 Task: In the  document Identity.txt, select heading and apply ' Italics'  Using "replace feature", replace:  'and to or'. Insert smartchip (Place) on bottom of the page New York Insert the mentioned footnote for 11th word with font style Arial and font size 8: The data was collected in 2022
Action: Mouse moved to (325, 184)
Screenshot: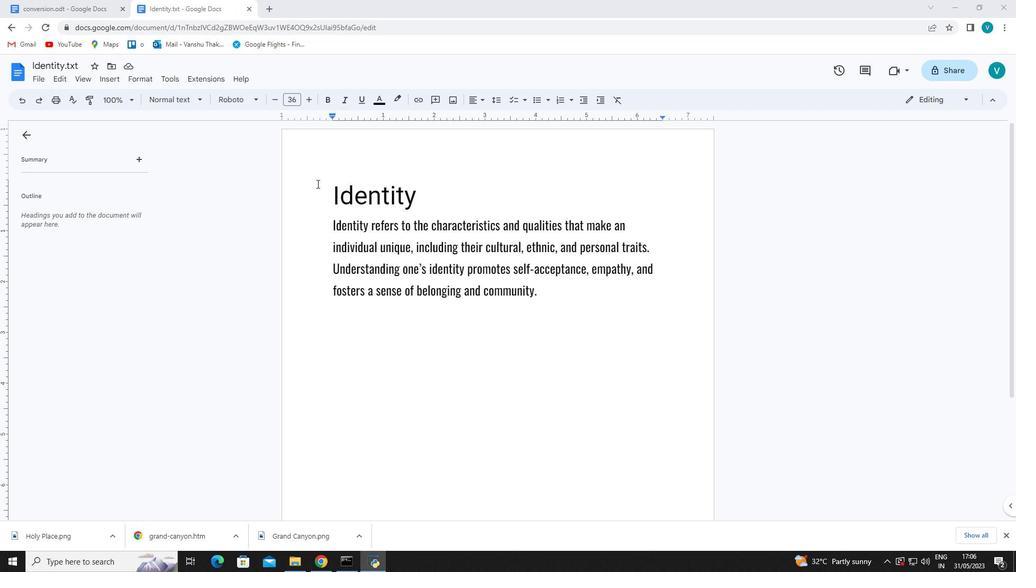 
Action: Mouse pressed left at (325, 184)
Screenshot: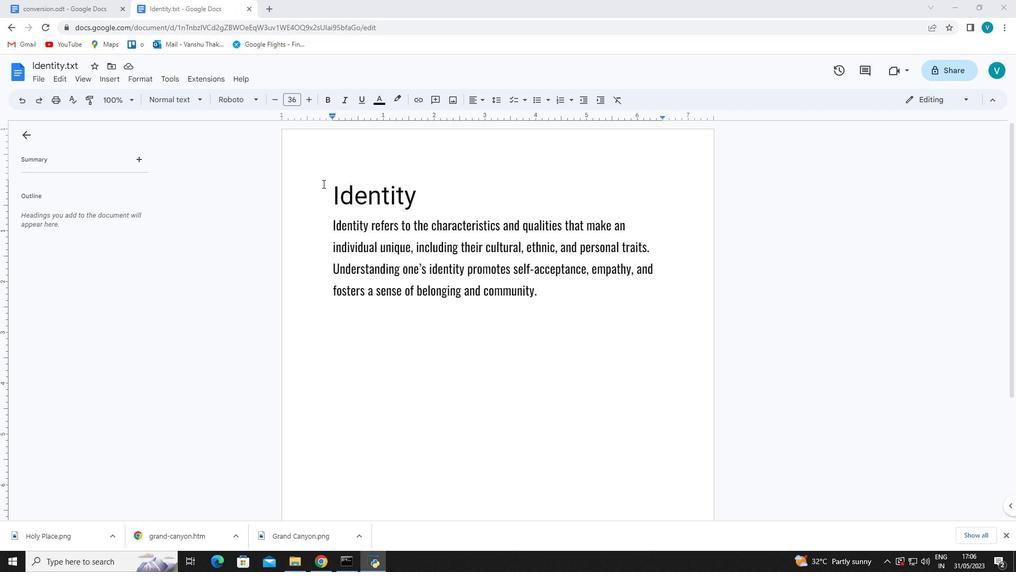 
Action: Mouse moved to (344, 102)
Screenshot: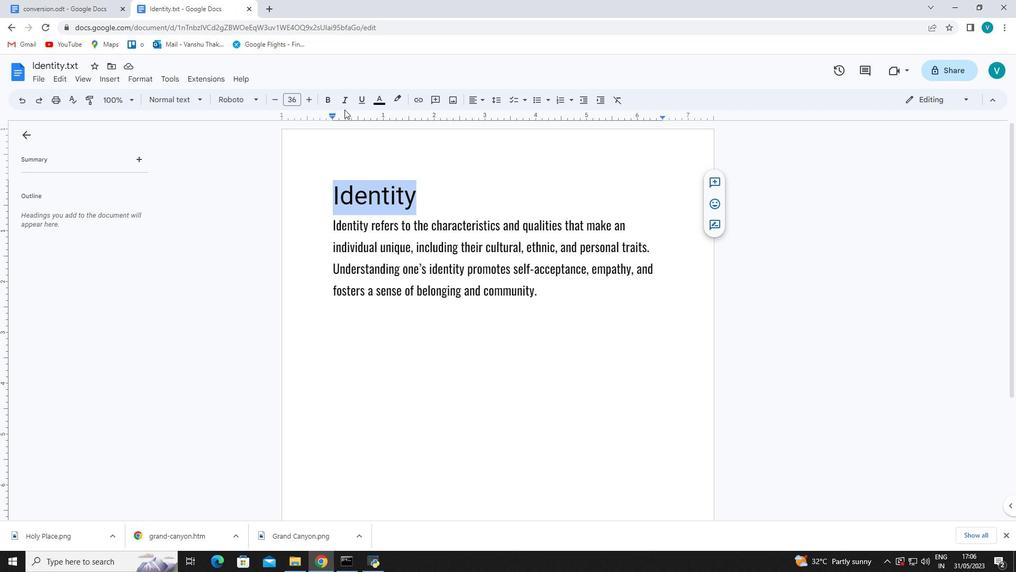 
Action: Mouse pressed left at (344, 102)
Screenshot: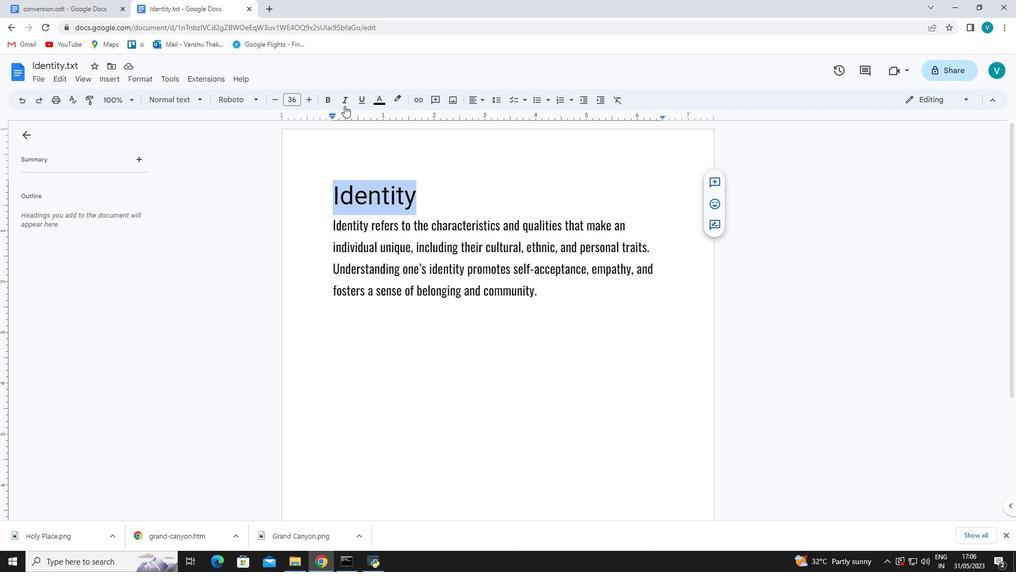 
Action: Mouse moved to (502, 226)
Screenshot: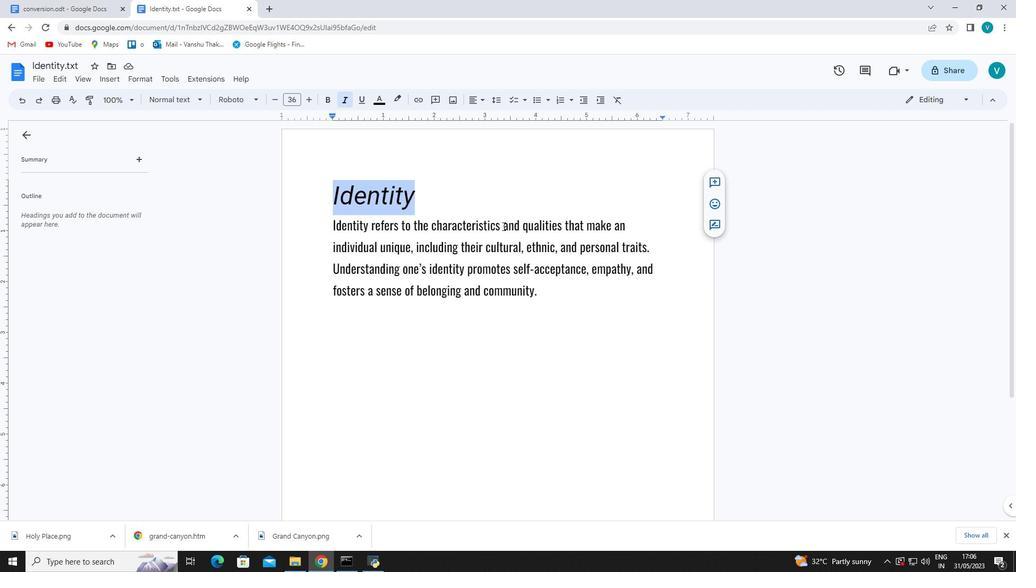 
Action: Mouse pressed left at (502, 226)
Screenshot: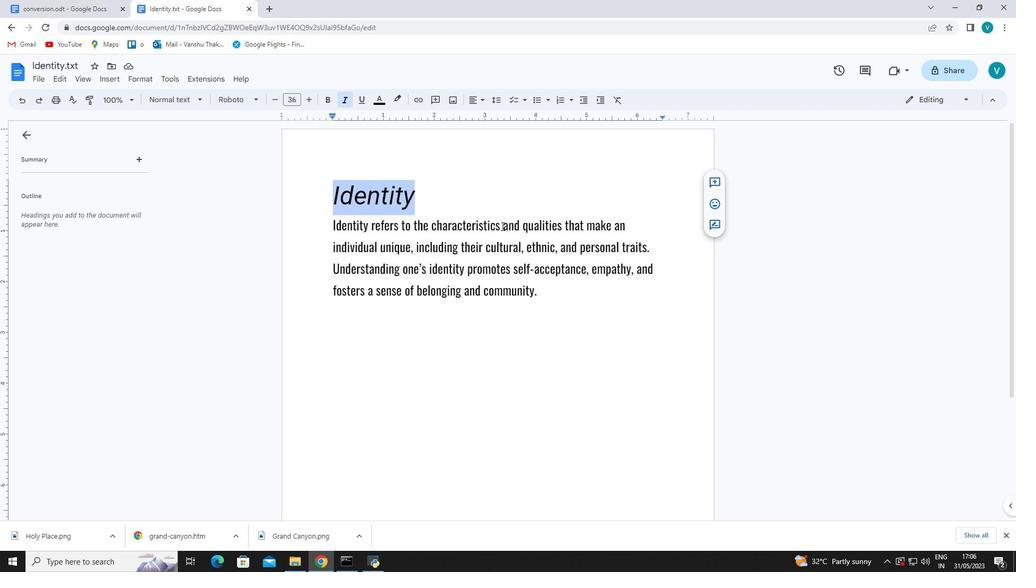 
Action: Mouse moved to (518, 223)
Screenshot: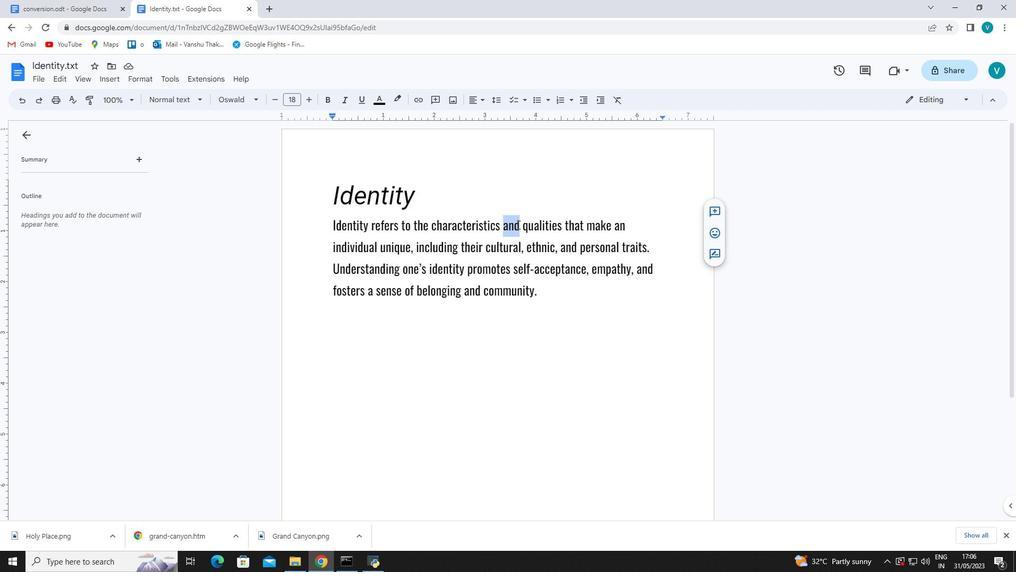
Action: Key pressed ctrl+H
Screenshot: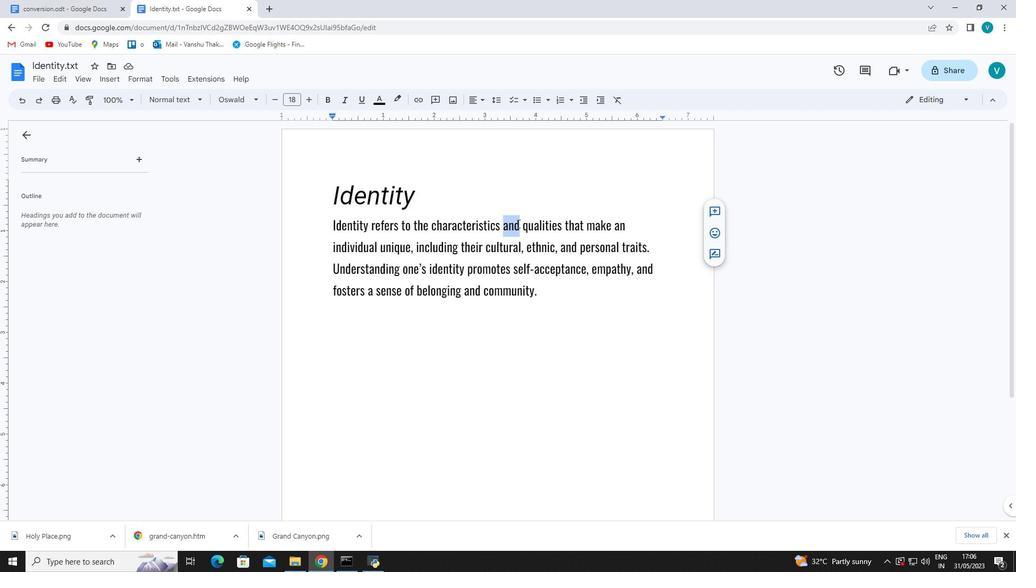 
Action: Mouse moved to (504, 262)
Screenshot: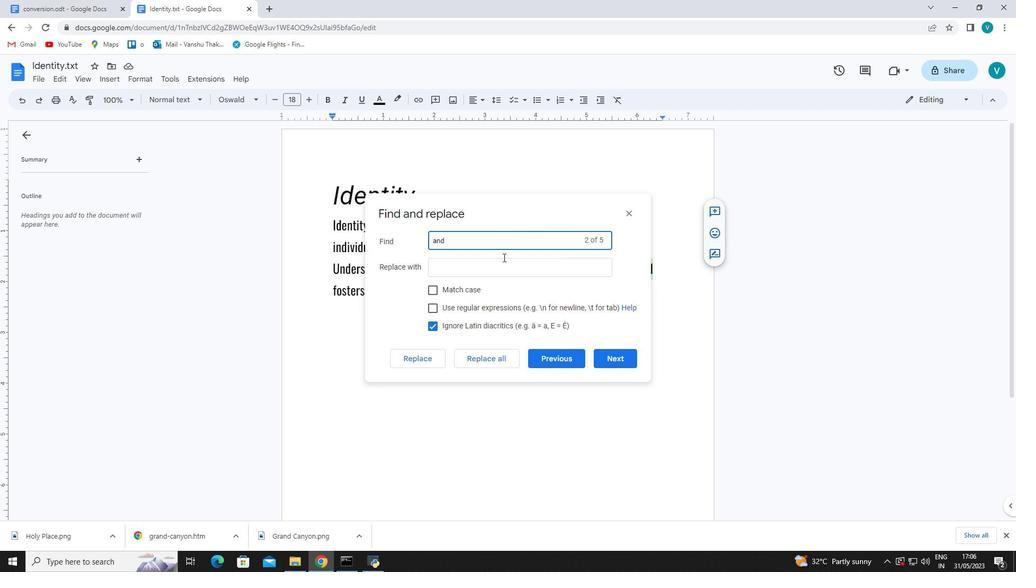 
Action: Mouse pressed left at (504, 262)
Screenshot: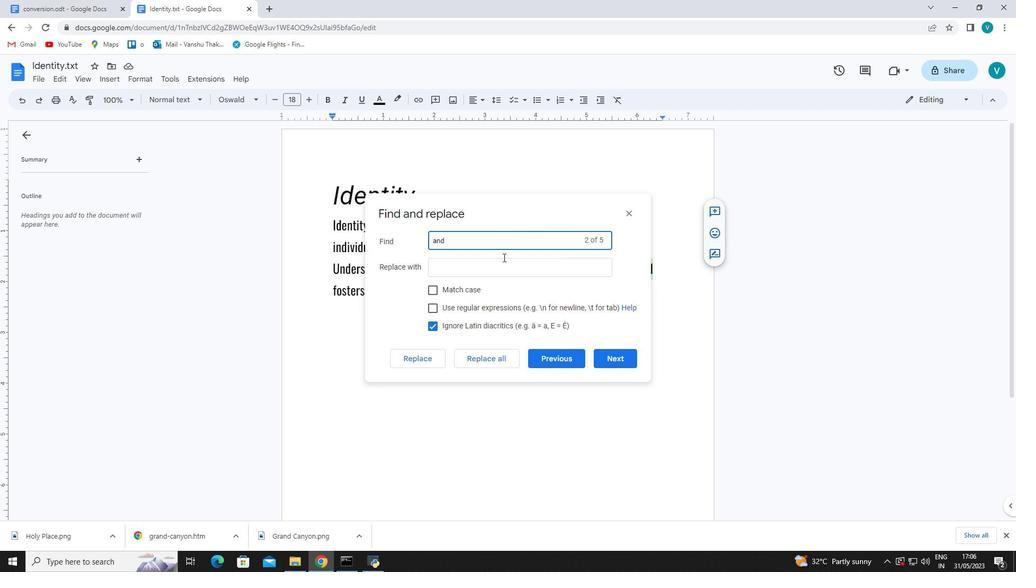 
Action: Key pressed or
Screenshot: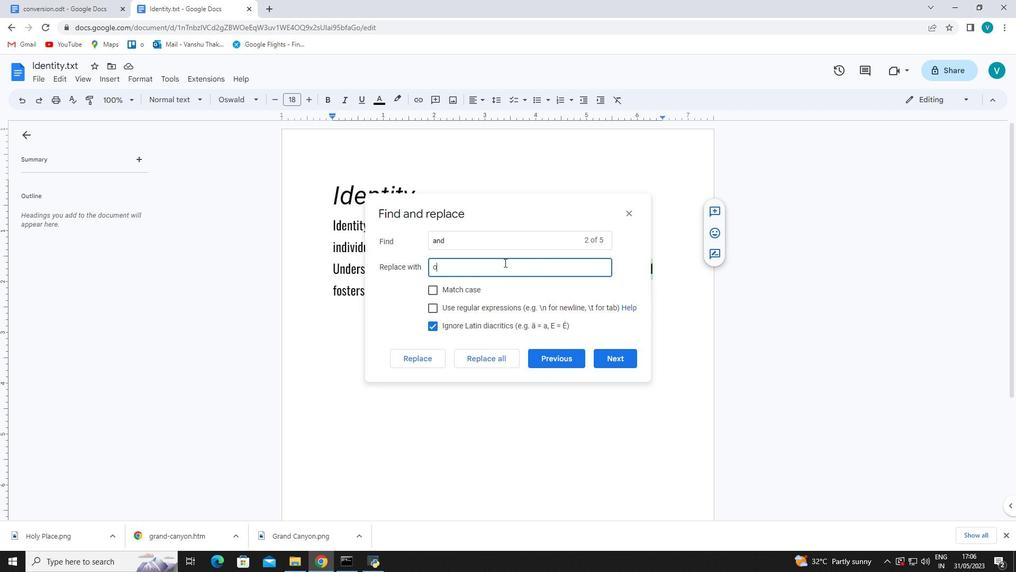 
Action: Mouse moved to (426, 354)
Screenshot: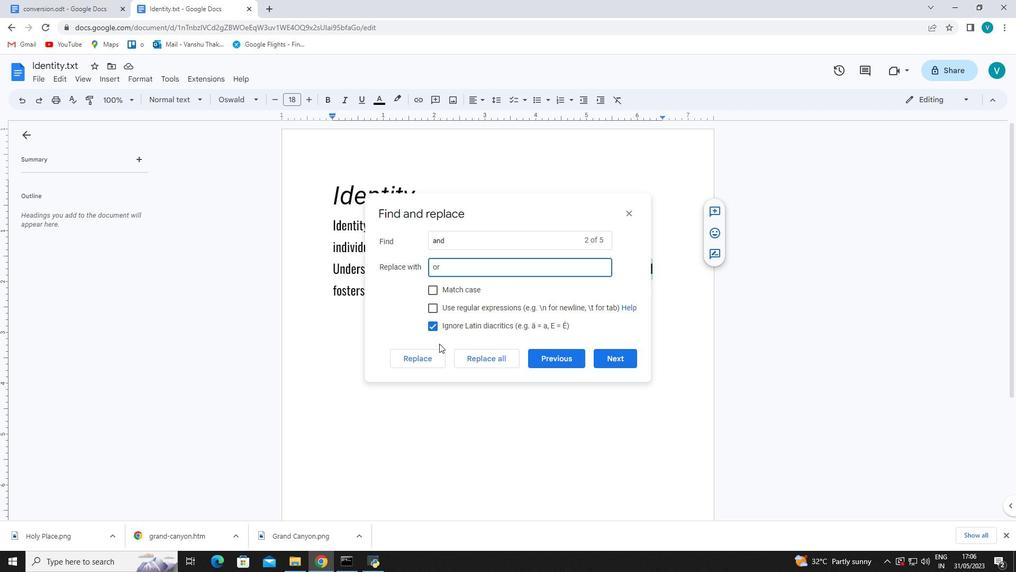 
Action: Mouse pressed left at (426, 354)
Screenshot: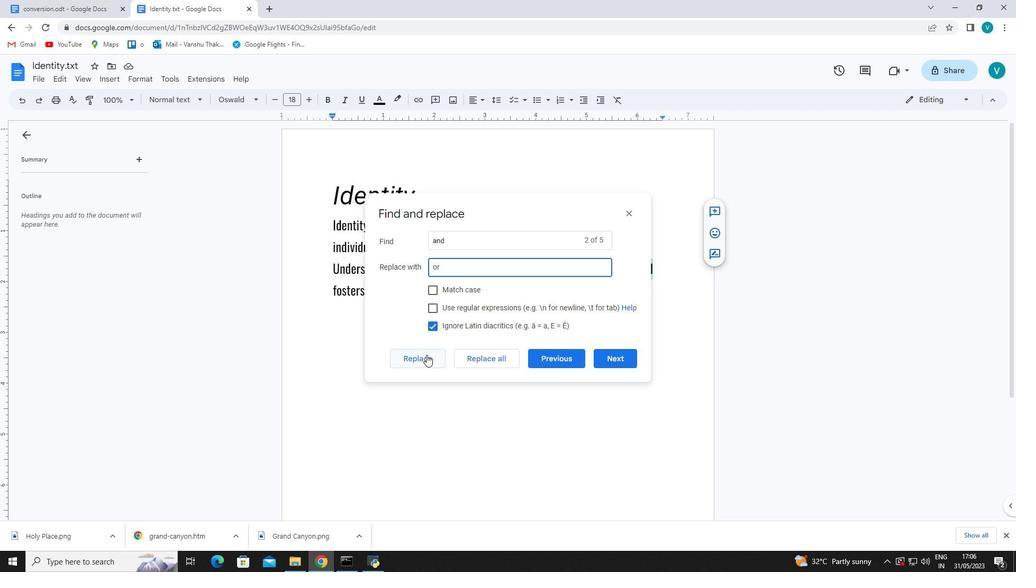 
Action: Mouse moved to (625, 211)
Screenshot: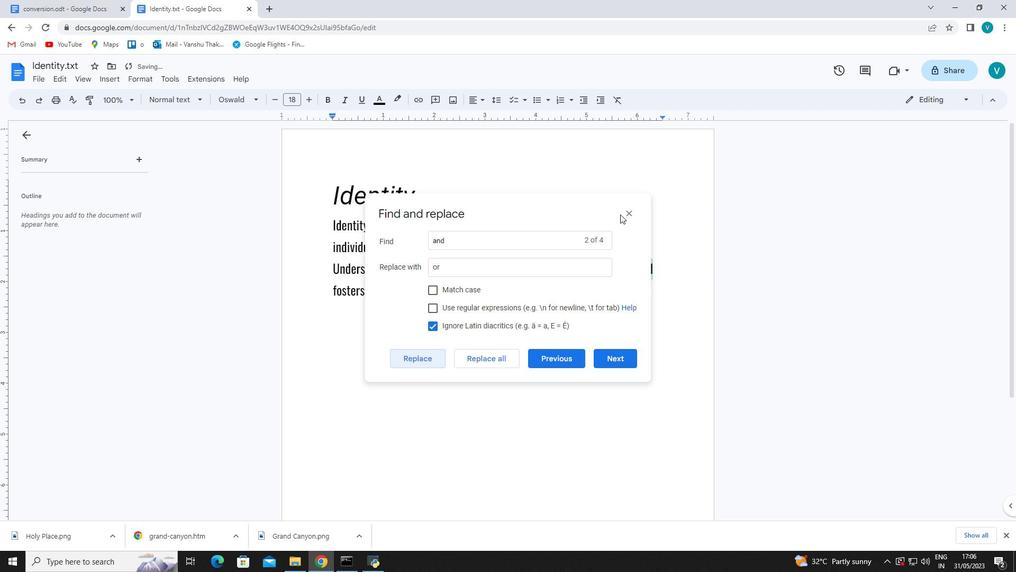 
Action: Mouse pressed left at (625, 211)
Screenshot: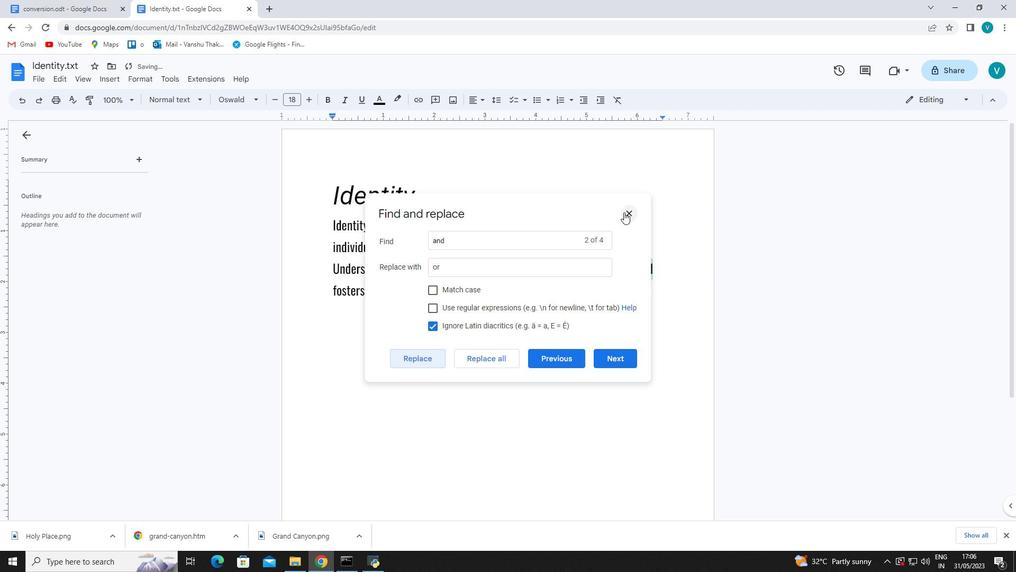 
Action: Mouse moved to (504, 226)
Screenshot: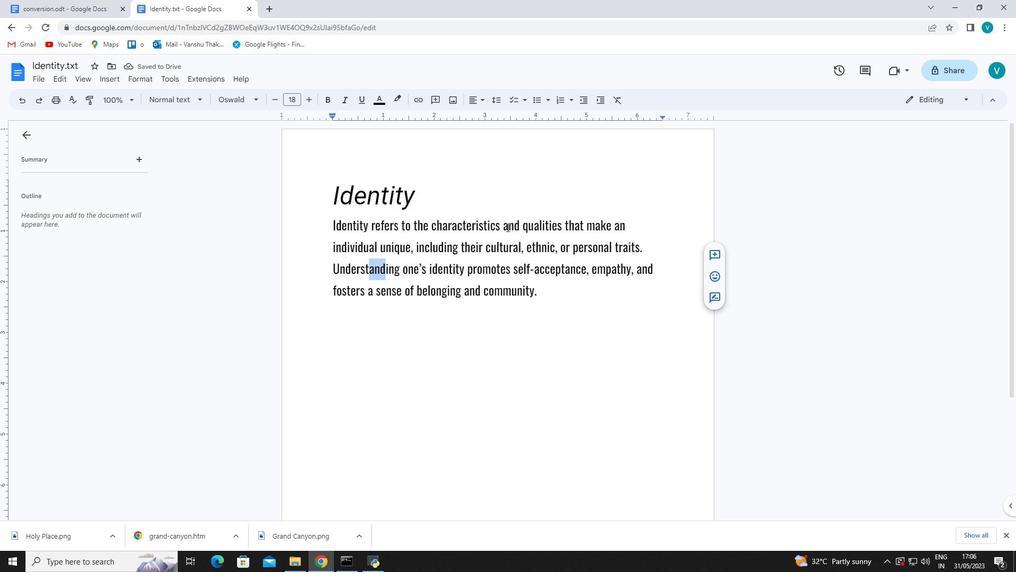 
Action: Mouse pressed left at (504, 226)
Screenshot: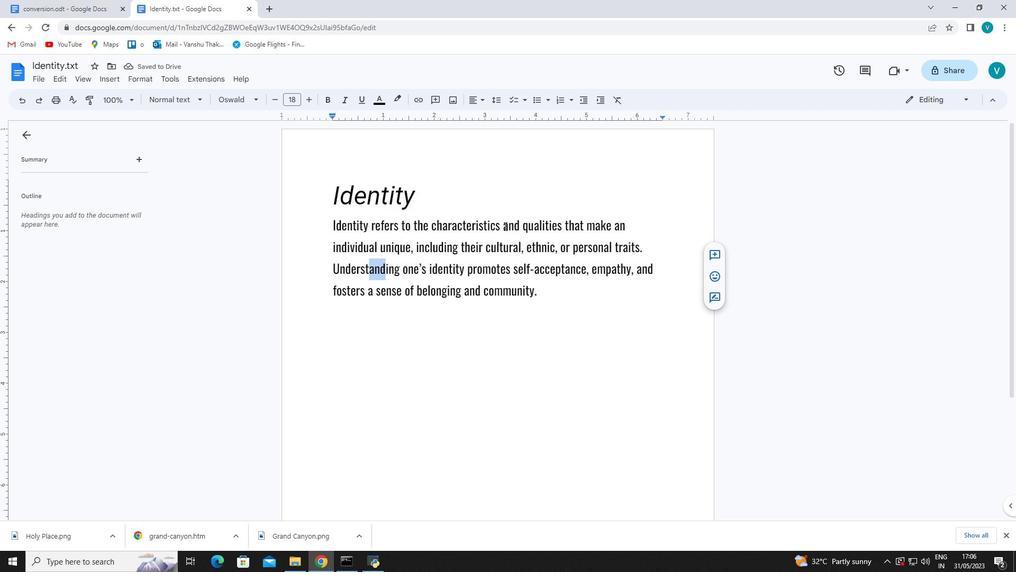
Action: Mouse moved to (518, 226)
Screenshot: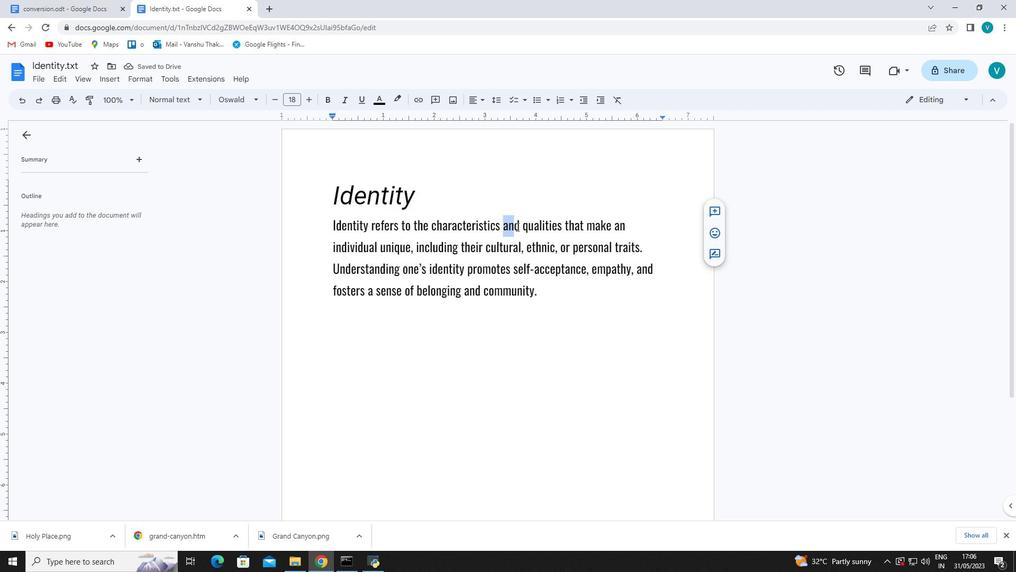
Action: Key pressed ctrl+H
Screenshot: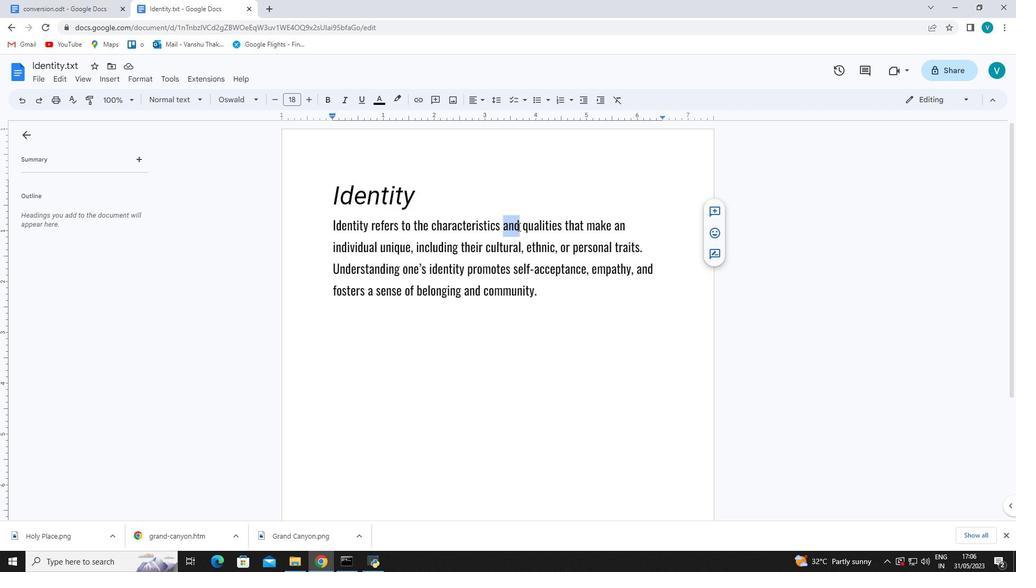 
Action: Mouse moved to (411, 358)
Screenshot: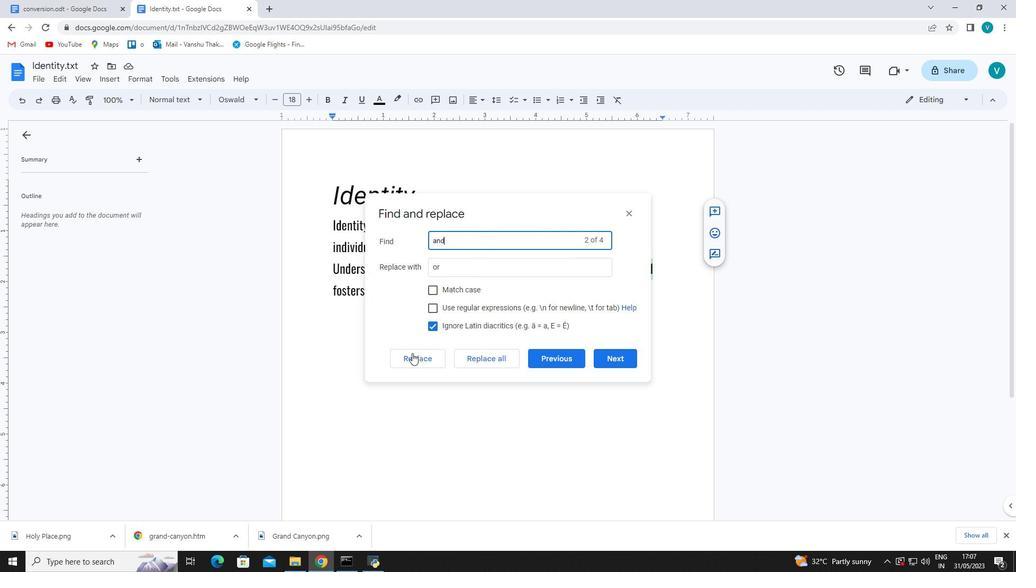 
Action: Mouse pressed left at (411, 358)
Screenshot: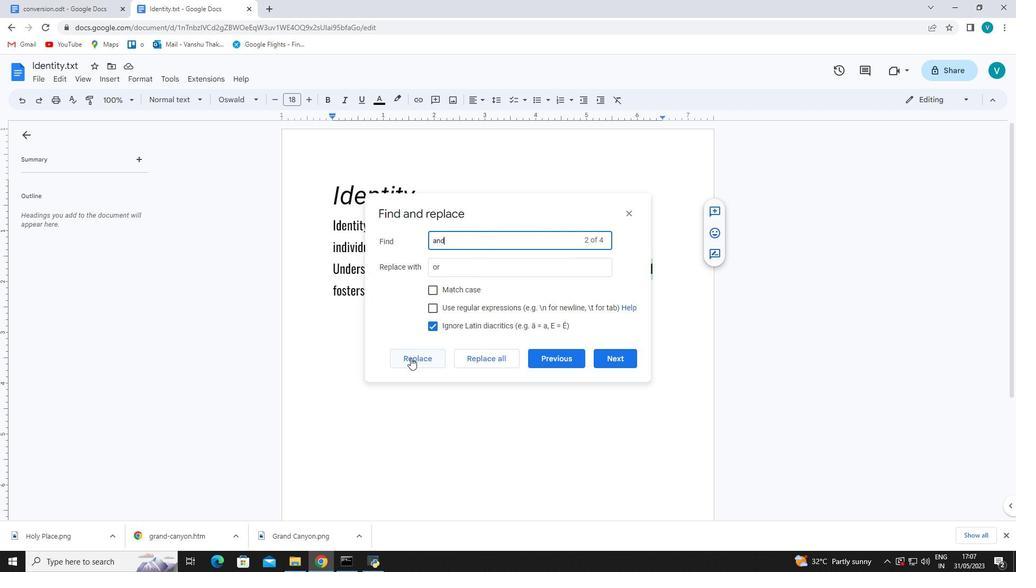 
Action: Mouse moved to (634, 208)
Screenshot: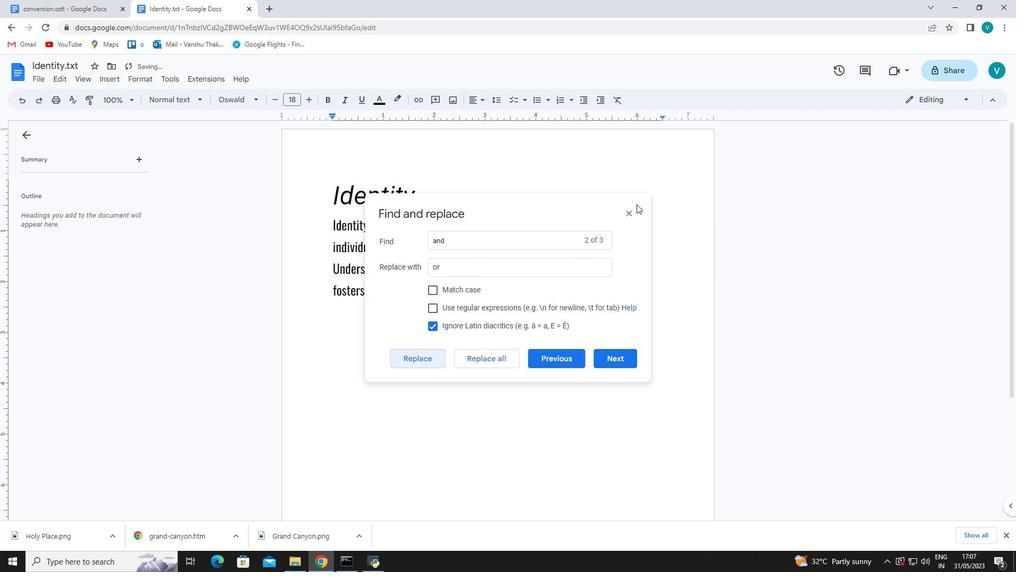 
Action: Mouse pressed left at (634, 208)
Screenshot: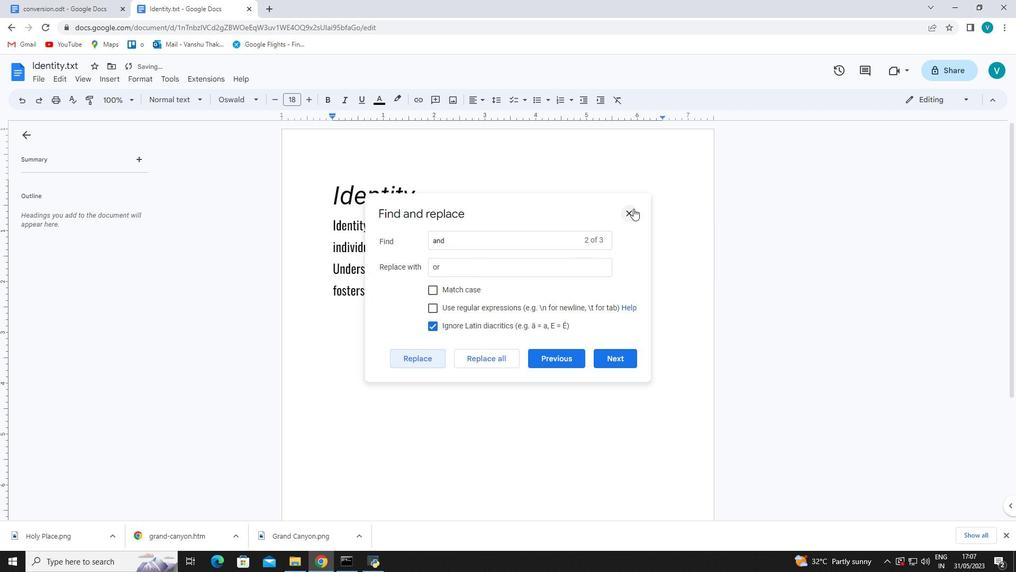 
Action: Mouse moved to (370, 268)
Screenshot: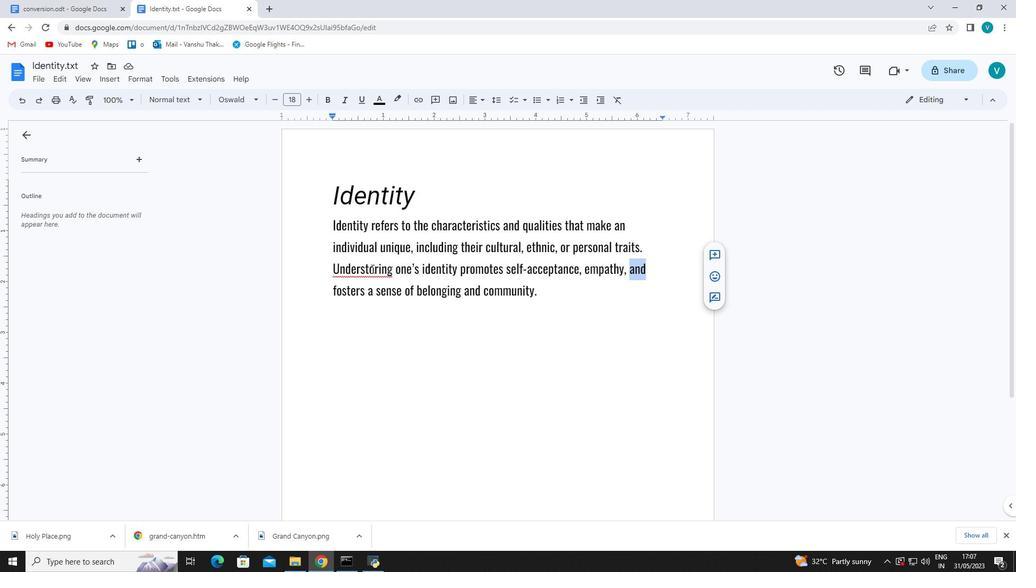 
Action: Mouse pressed left at (370, 268)
Screenshot: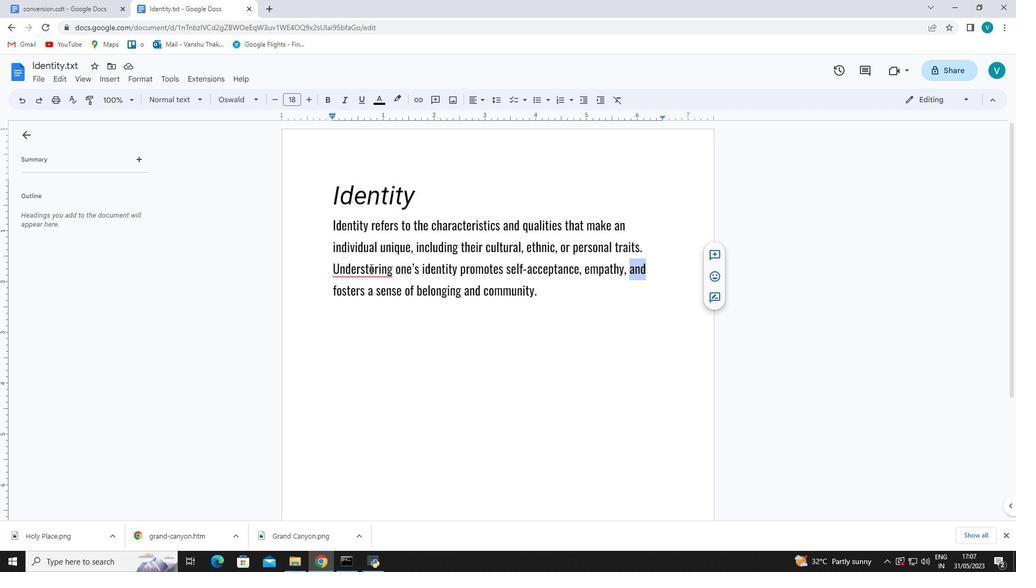 
Action: Mouse moved to (376, 248)
Screenshot: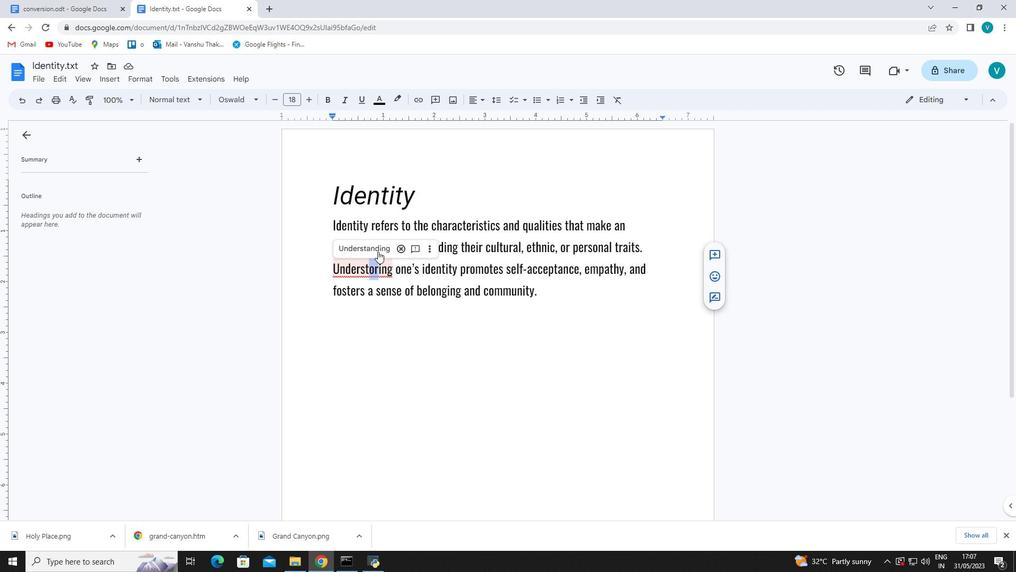 
Action: Mouse pressed left at (376, 248)
Screenshot: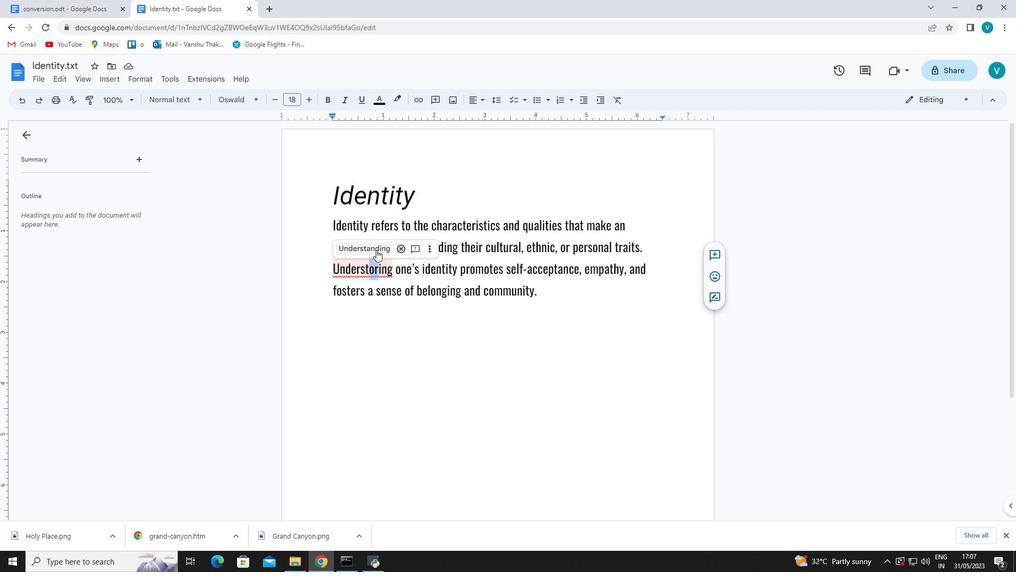 
Action: Mouse moved to (504, 224)
Screenshot: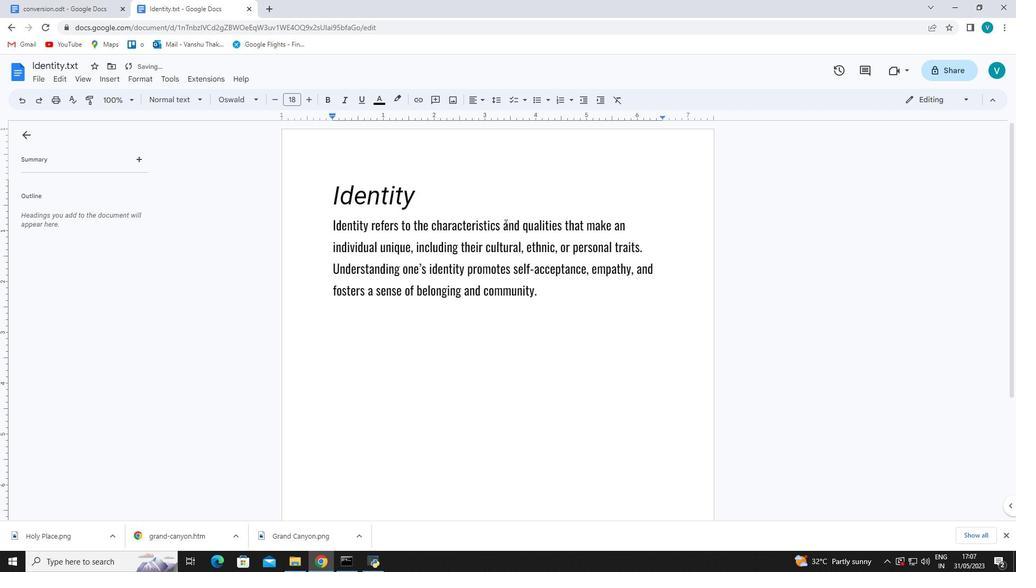 
Action: Mouse pressed left at (504, 224)
Screenshot: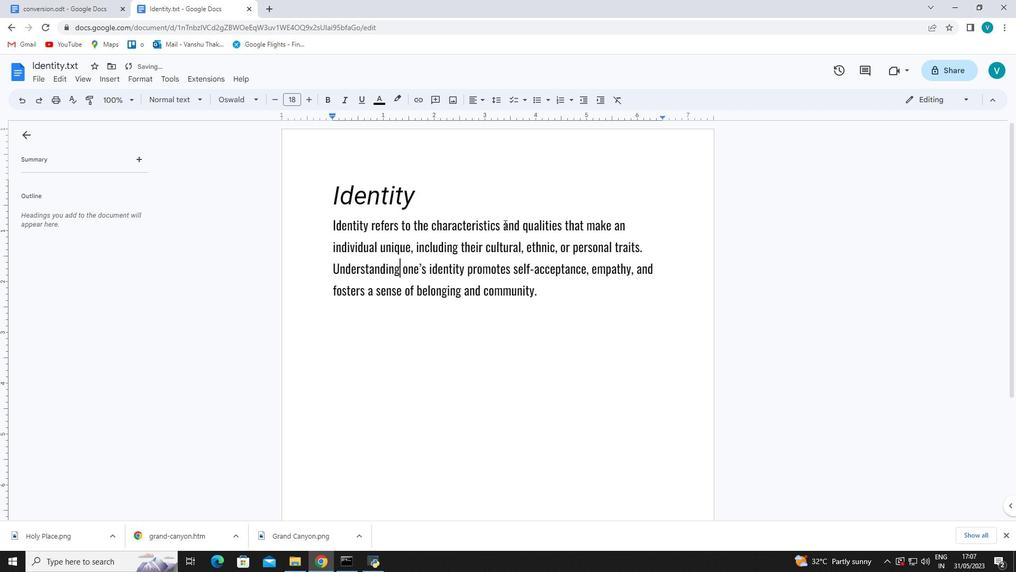 
Action: Mouse moved to (519, 227)
Screenshot: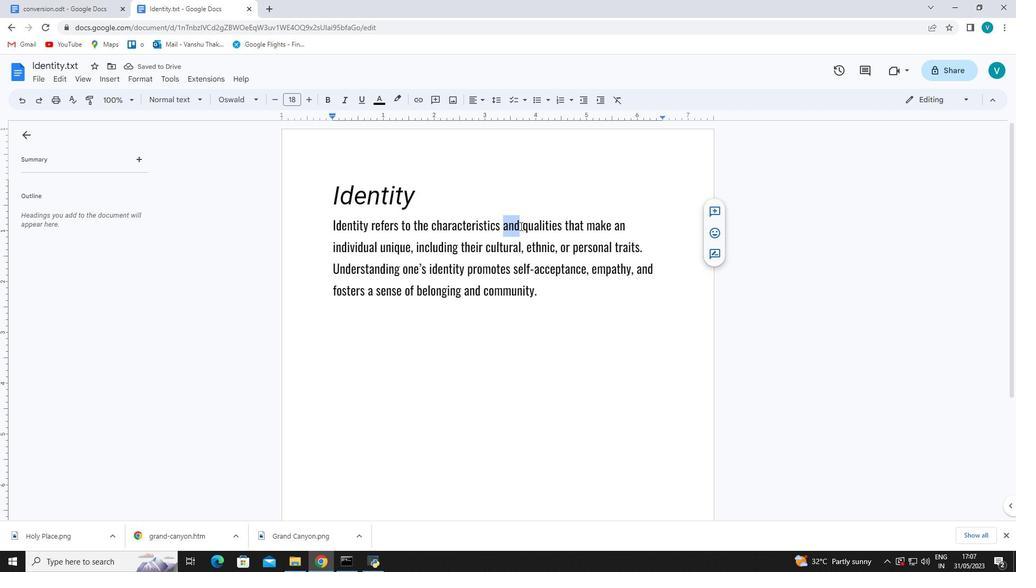 
Action: Key pressed o
Screenshot: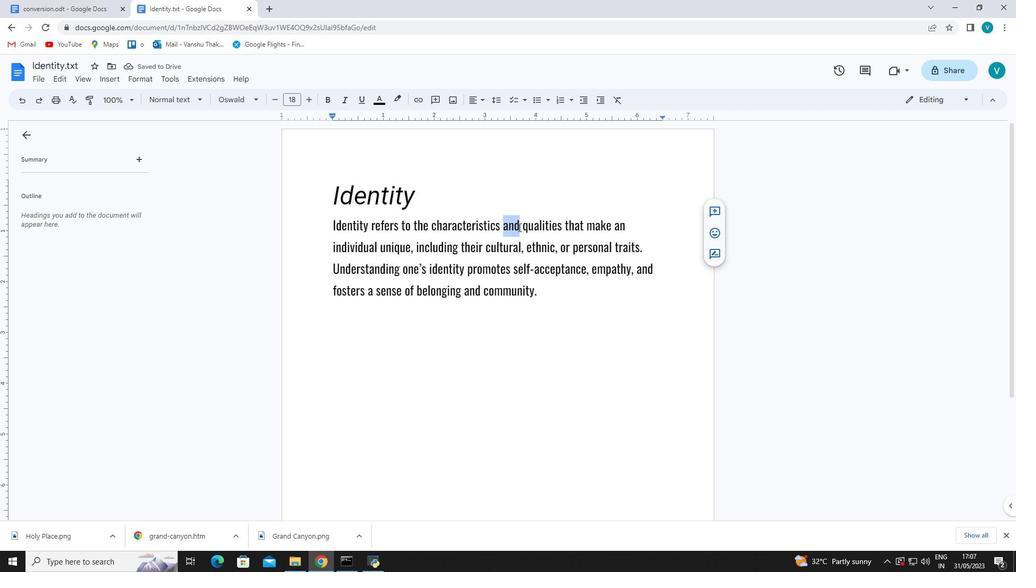
Action: Mouse moved to (516, 228)
Screenshot: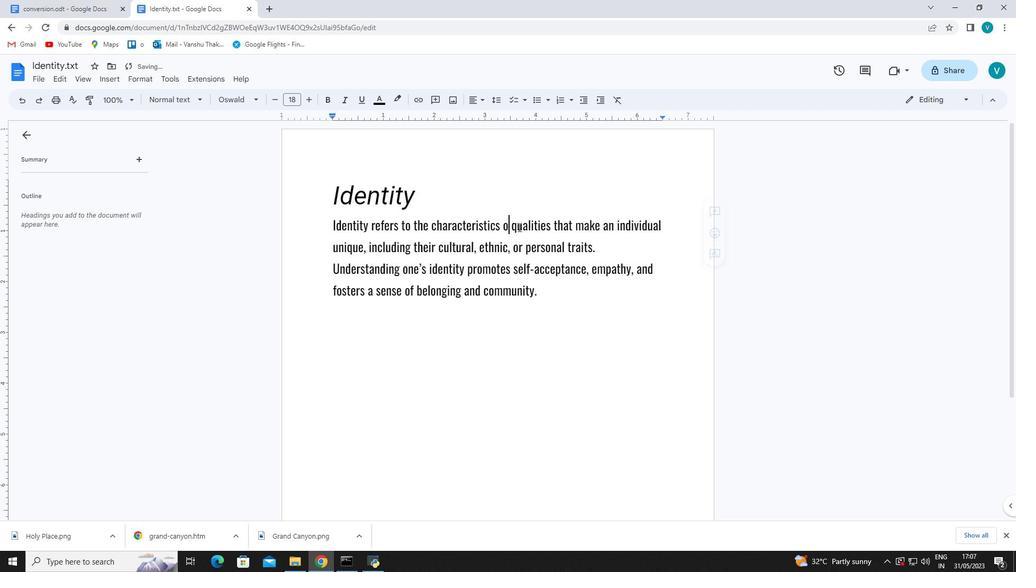 
Action: Key pressed r
Screenshot: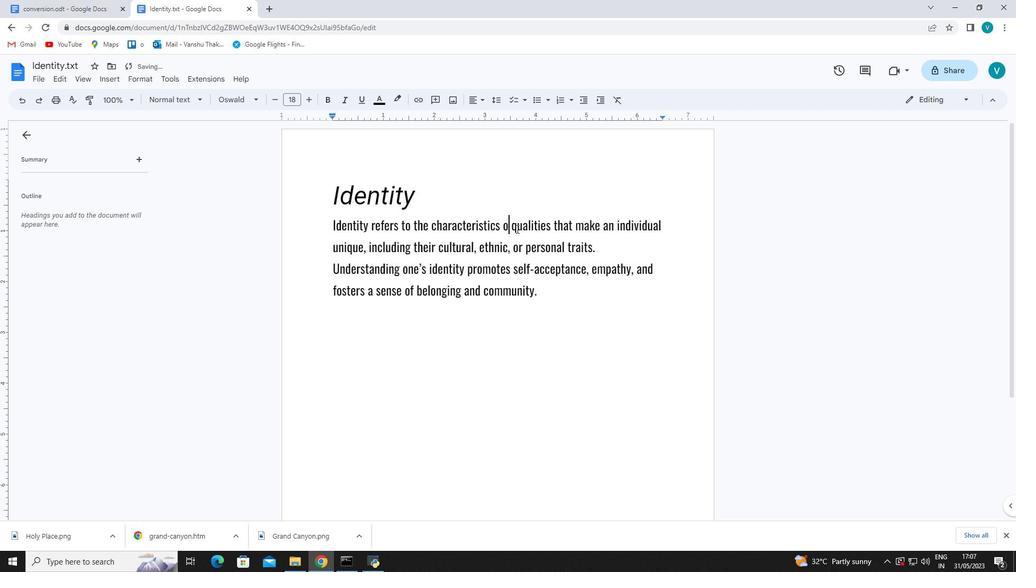 
Action: Mouse moved to (546, 291)
Screenshot: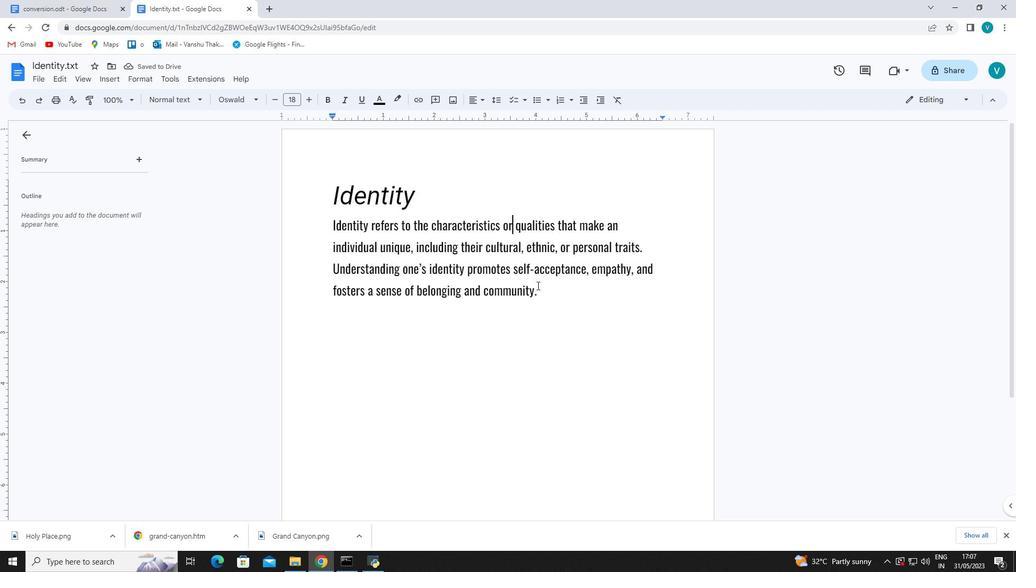 
Action: Mouse pressed left at (546, 291)
Screenshot: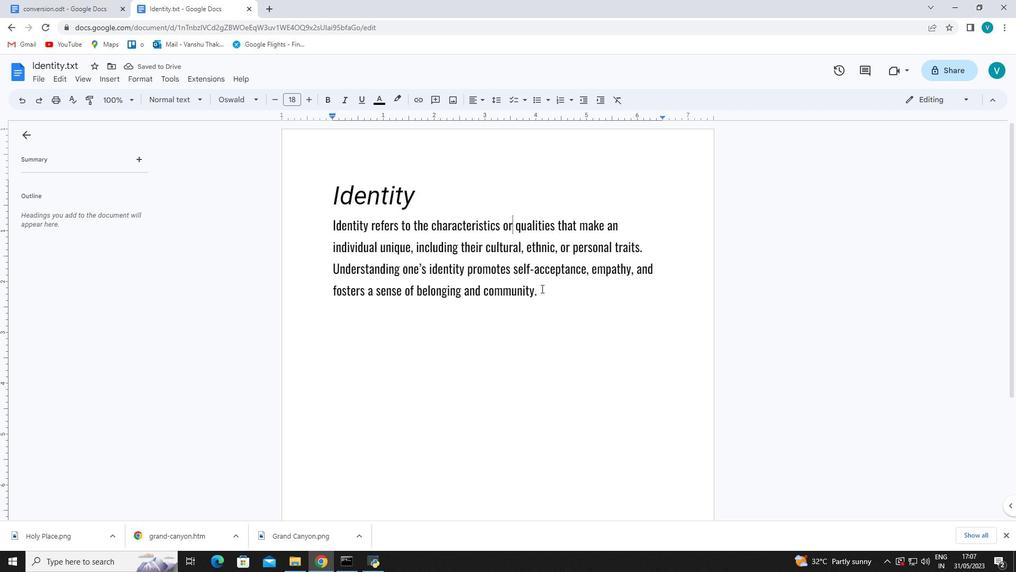 
Action: Mouse moved to (546, 283)
Screenshot: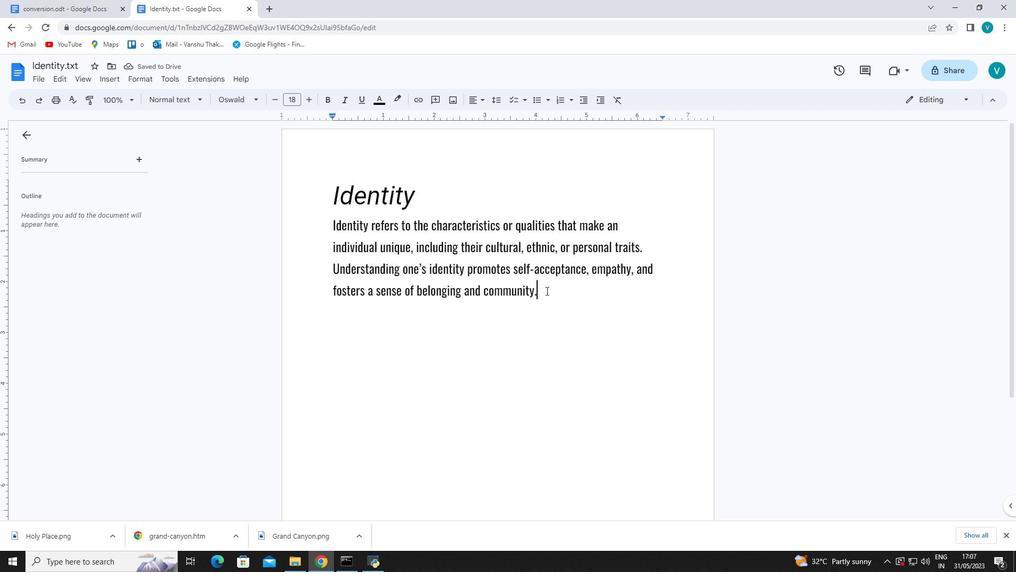 
Action: Key pressed <Key.enter>
Screenshot: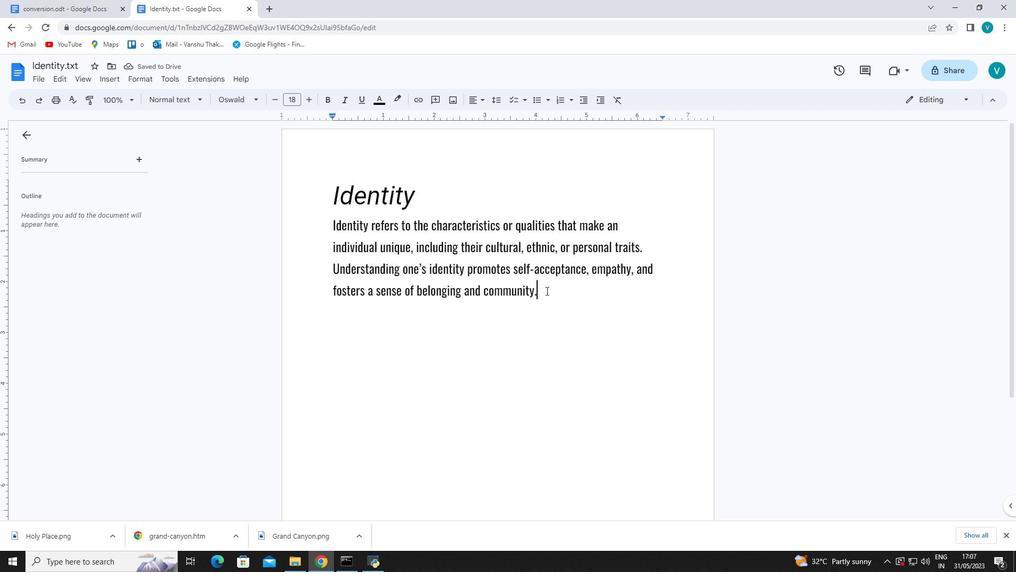 
Action: Mouse moved to (546, 282)
Screenshot: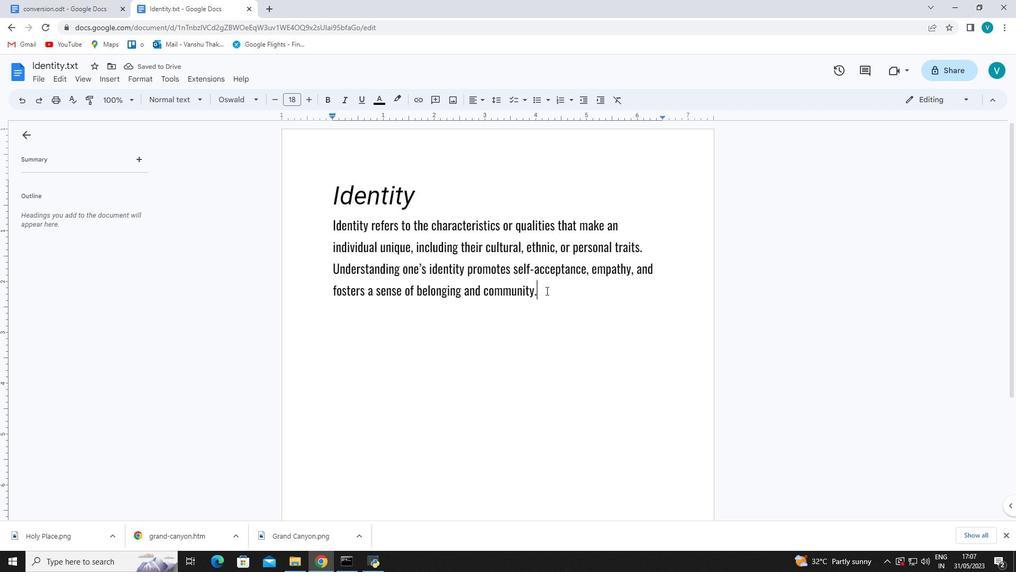 
Action: Key pressed <Key.enter><Key.enter>
Screenshot: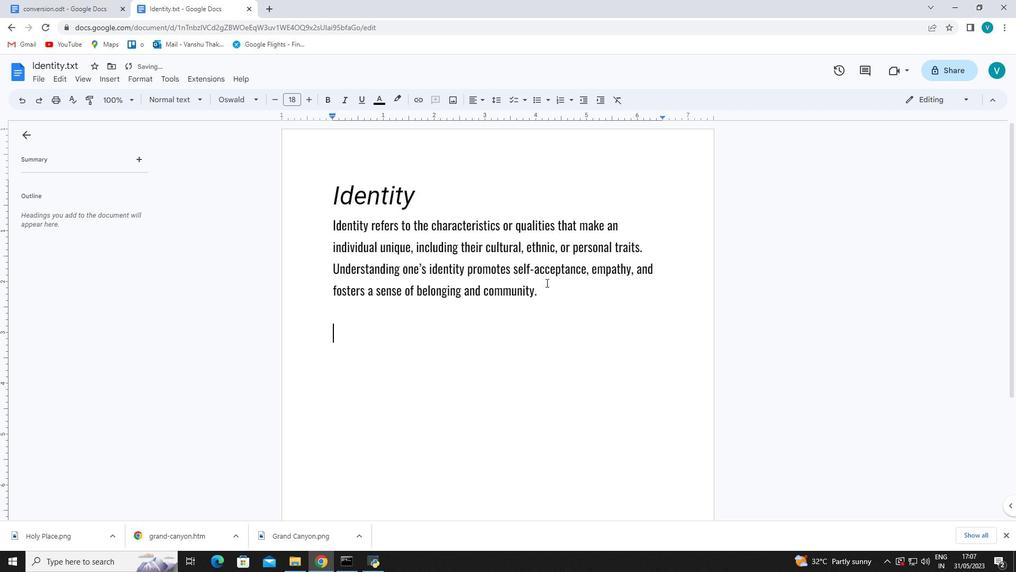 
Action: Mouse moved to (546, 281)
Screenshot: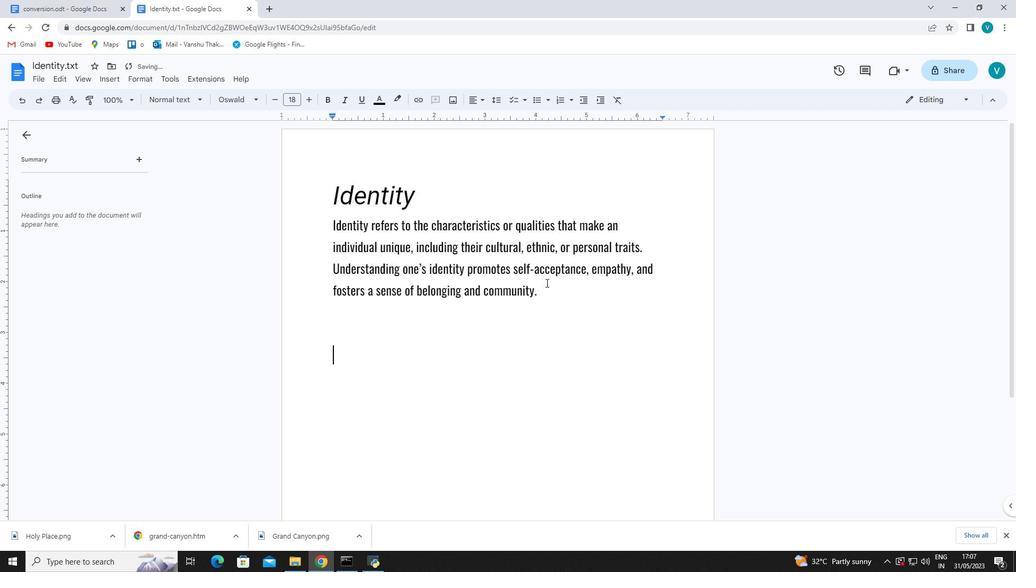 
Action: Mouse scrolled (546, 281) with delta (0, 0)
Screenshot: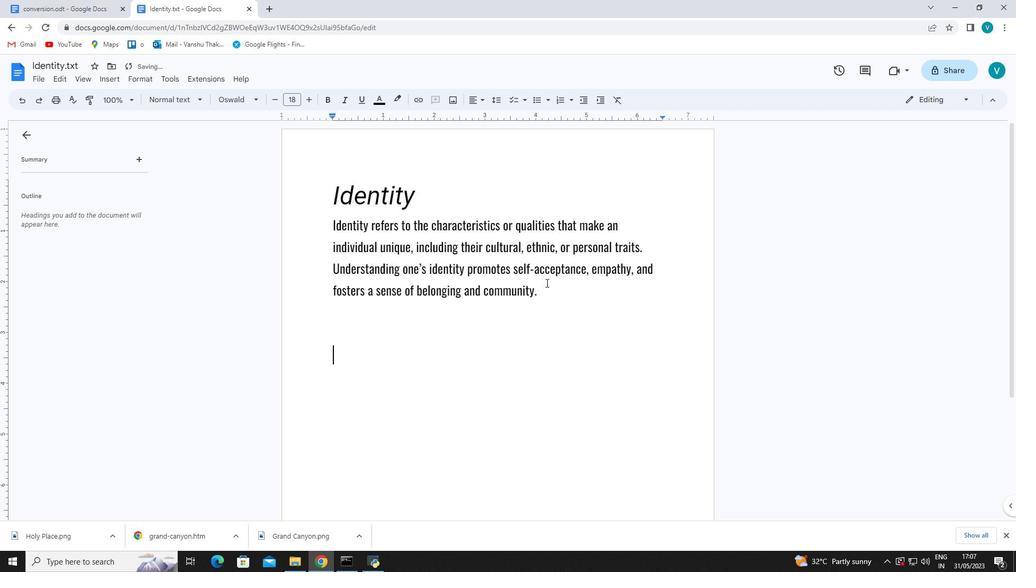 
Action: Mouse scrolled (546, 281) with delta (0, 0)
Screenshot: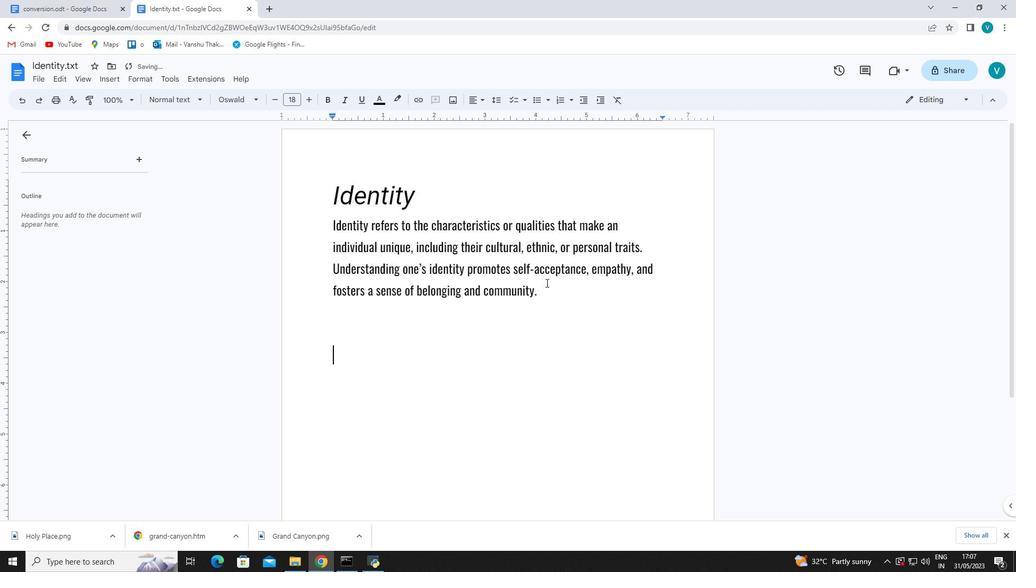 
Action: Mouse scrolled (546, 281) with delta (0, 0)
Screenshot: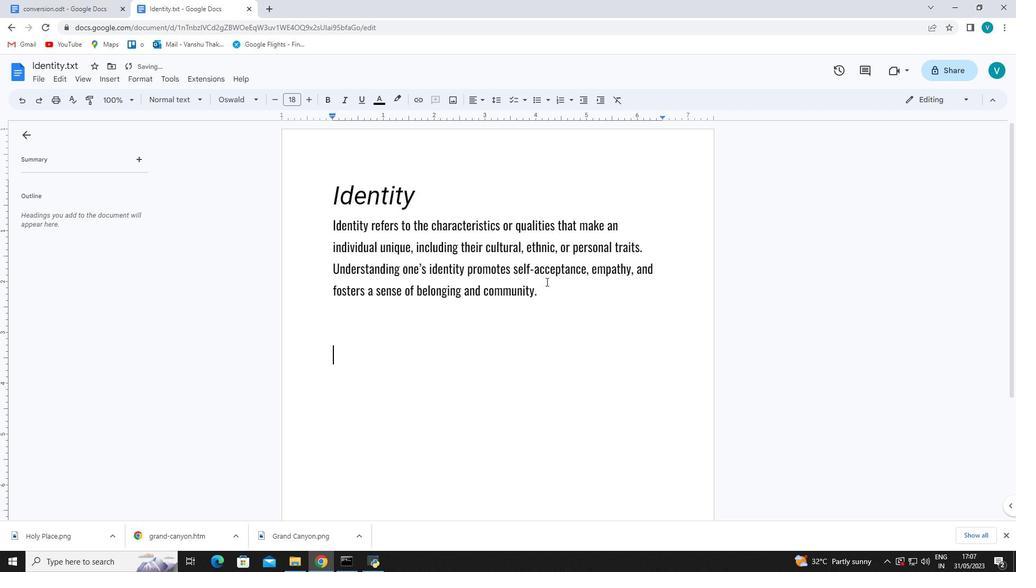
Action: Mouse scrolled (546, 281) with delta (0, 0)
Screenshot: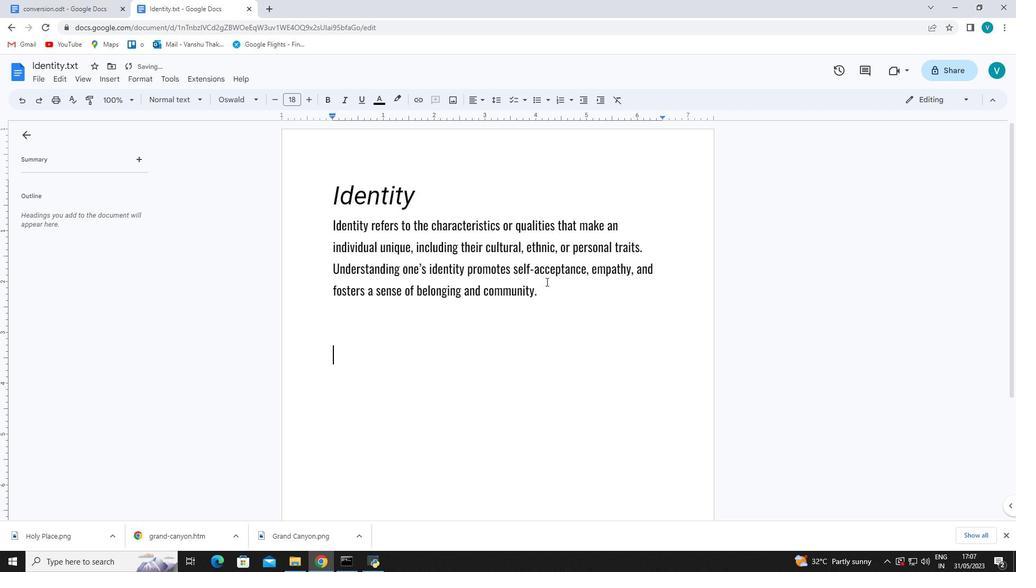 
Action: Mouse scrolled (546, 281) with delta (0, 0)
Screenshot: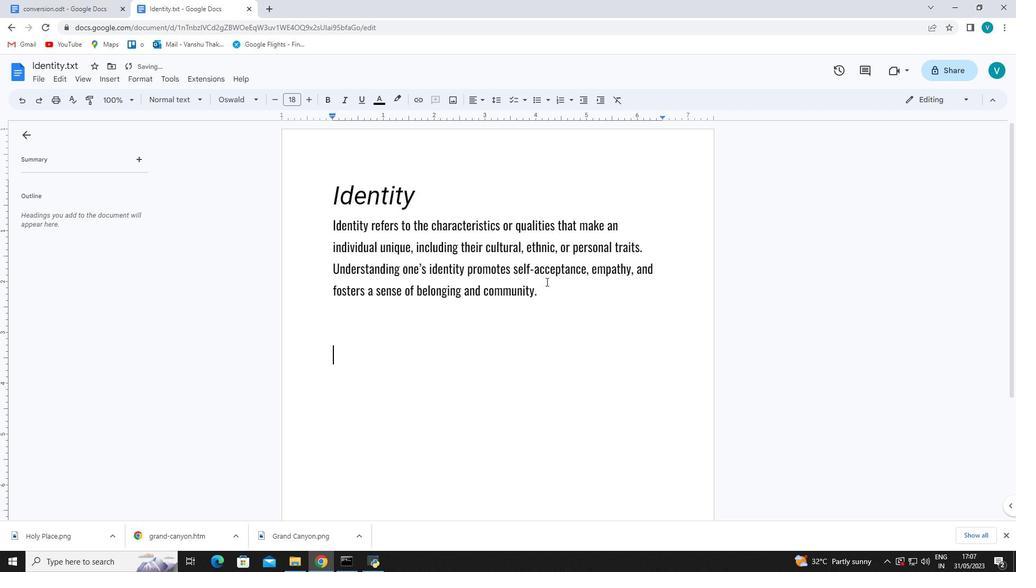 
Action: Mouse scrolled (546, 281) with delta (0, 0)
Screenshot: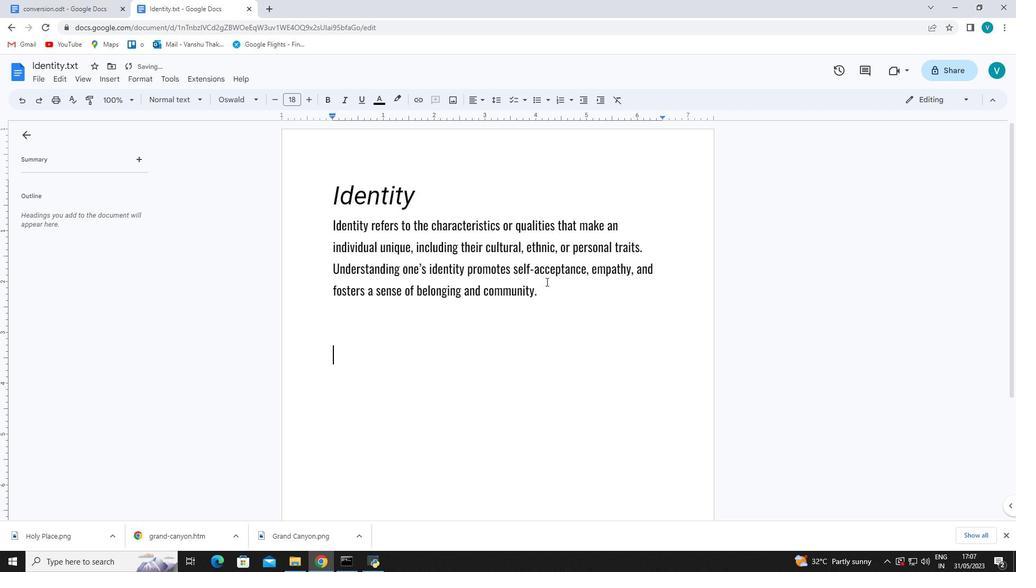 
Action: Key pressed <Key.enter><Key.enter><Key.enter><Key.enter><Key.enter><Key.enter><Key.enter><Key.enter>
Screenshot: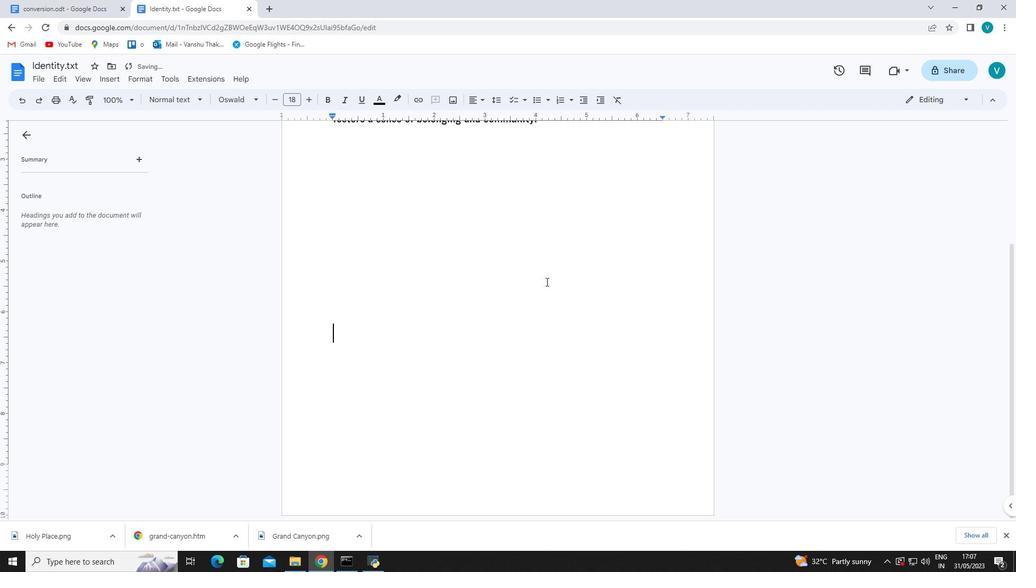 
Action: Mouse scrolled (546, 281) with delta (0, 0)
Screenshot: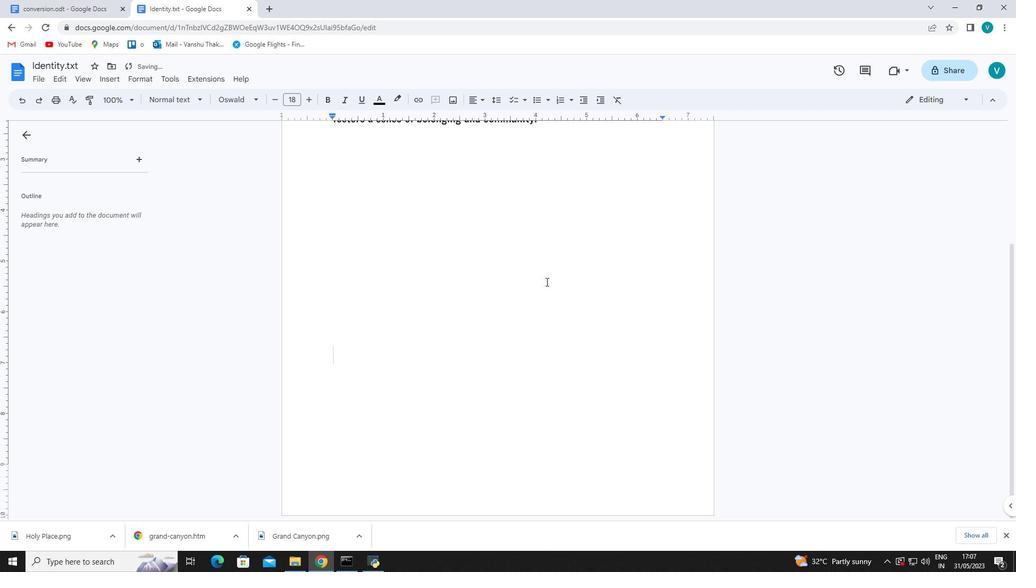 
Action: Mouse scrolled (546, 281) with delta (0, 0)
Screenshot: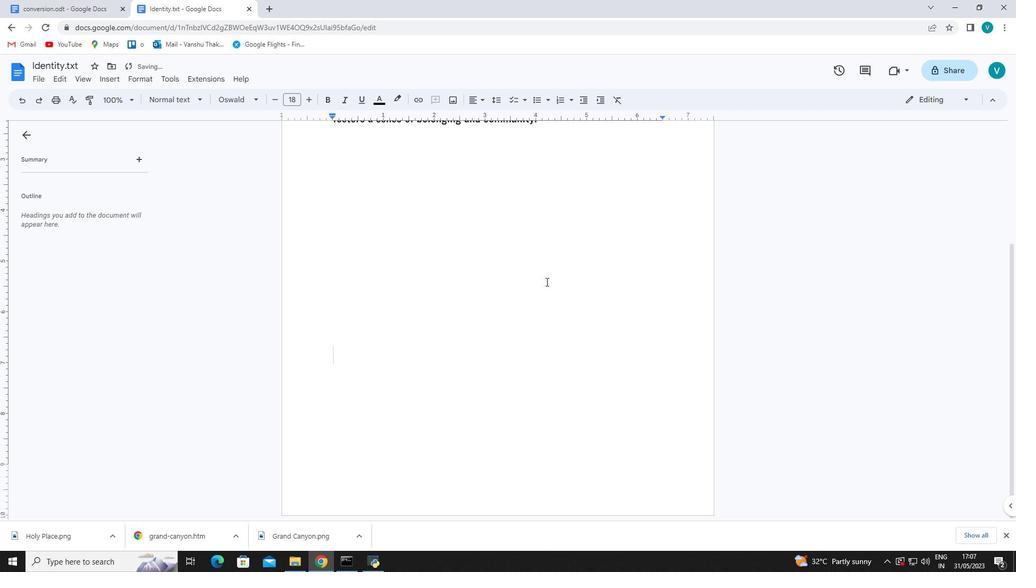 
Action: Mouse scrolled (546, 281) with delta (0, 0)
Screenshot: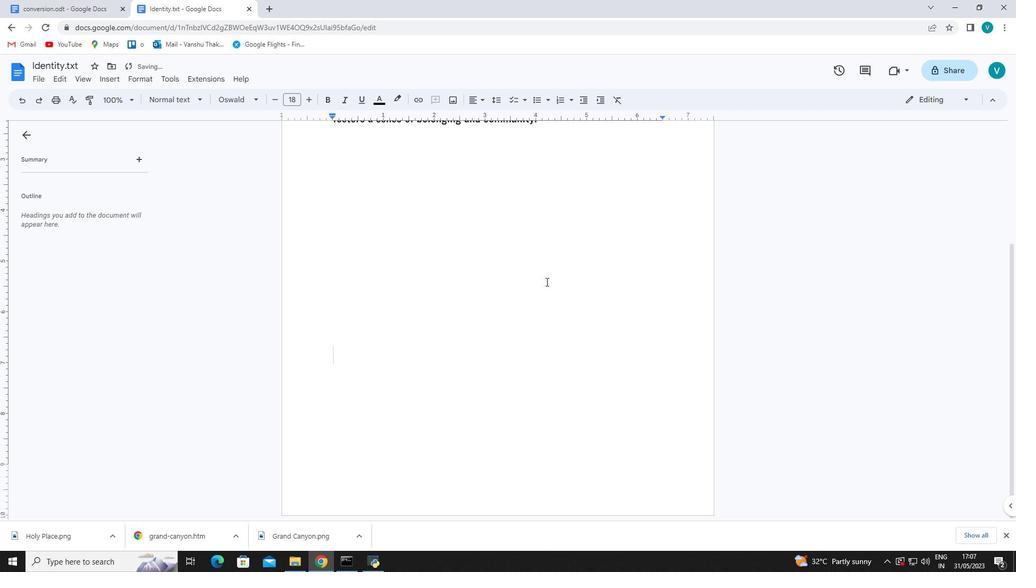 
Action: Mouse scrolled (546, 281) with delta (0, 0)
Screenshot: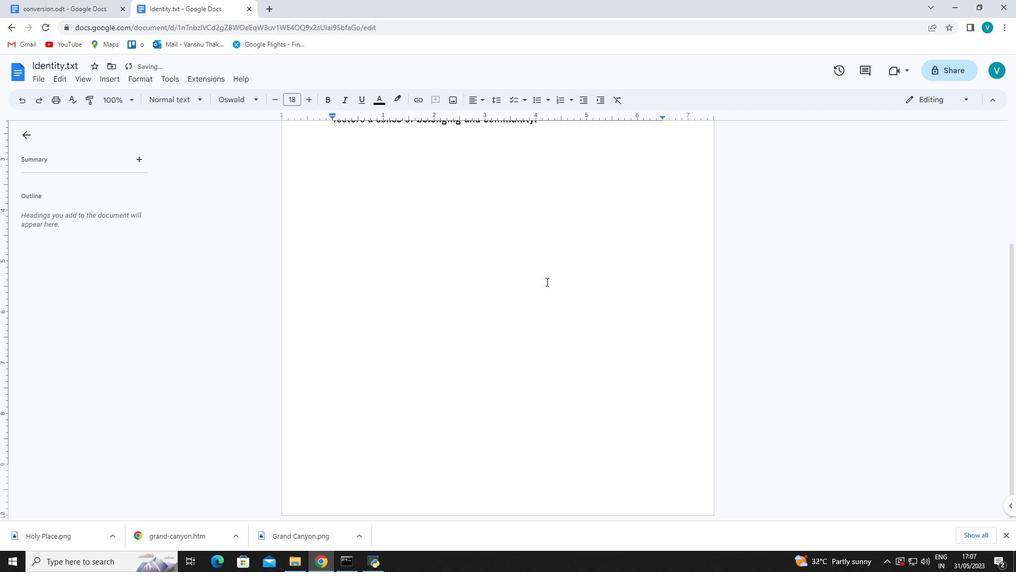 
Action: Key pressed <Key.enter><Key.enter><Key.enter><Key.enter>
Screenshot: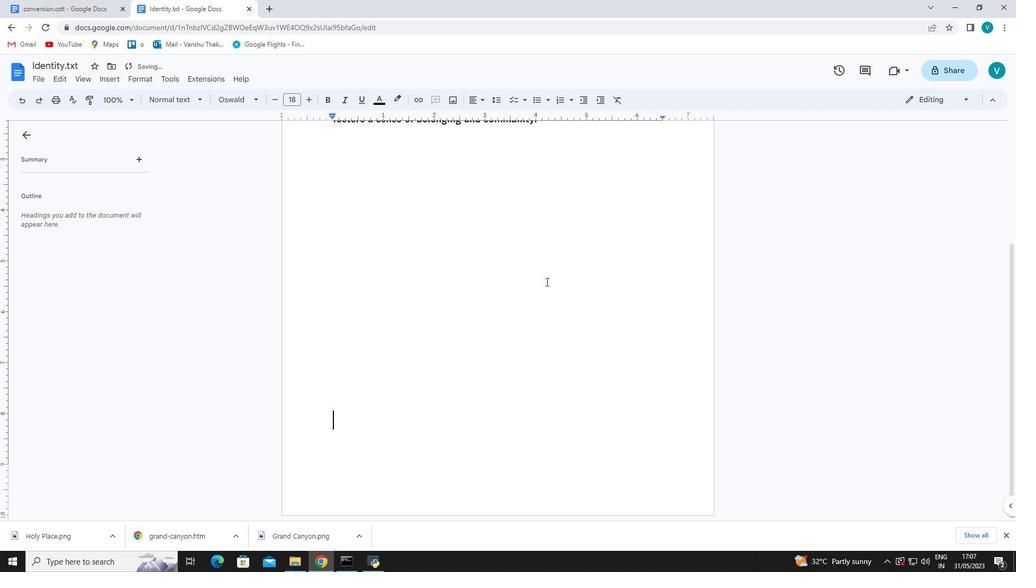 
Action: Mouse moved to (487, 283)
Screenshot: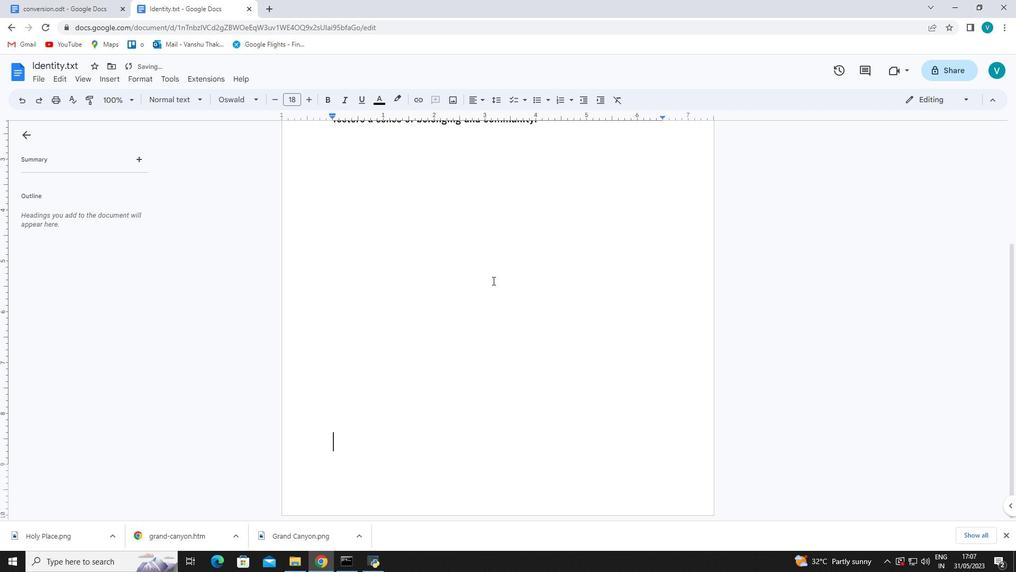 
Action: Mouse scrolled (488, 282) with delta (0, 0)
Screenshot: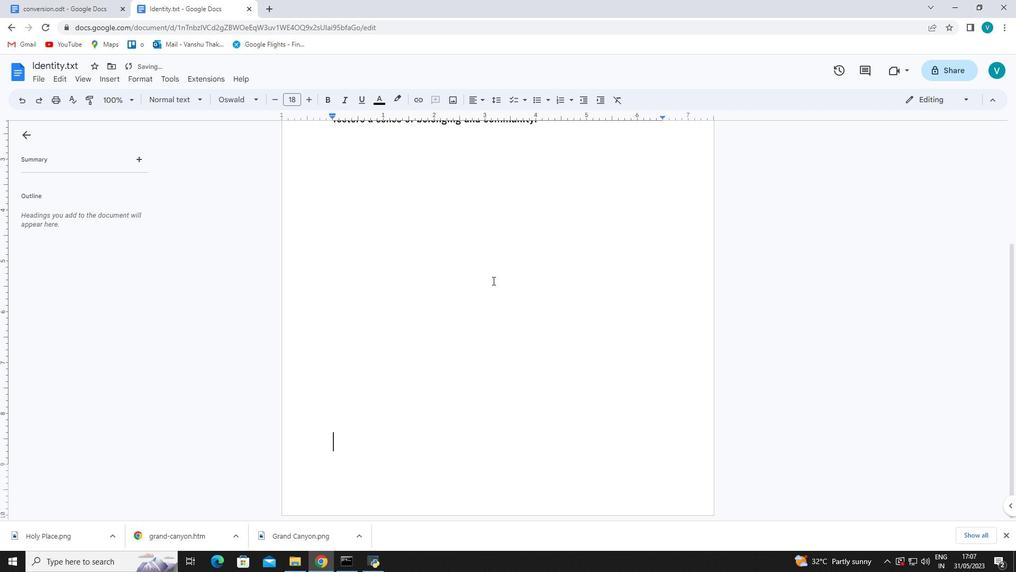 
Action: Mouse scrolled (487, 282) with delta (0, 0)
Screenshot: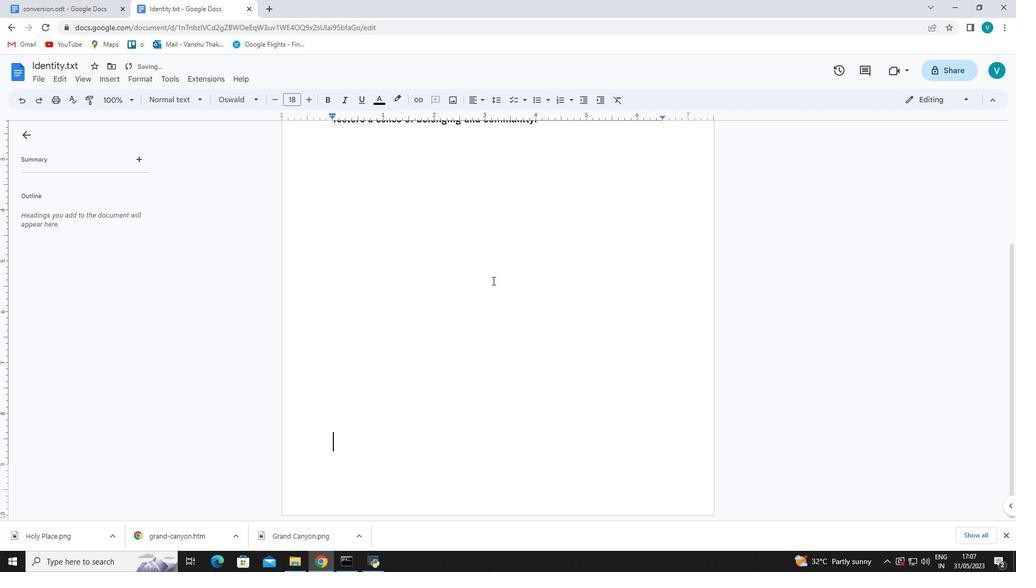
Action: Mouse scrolled (487, 282) with delta (0, 0)
Screenshot: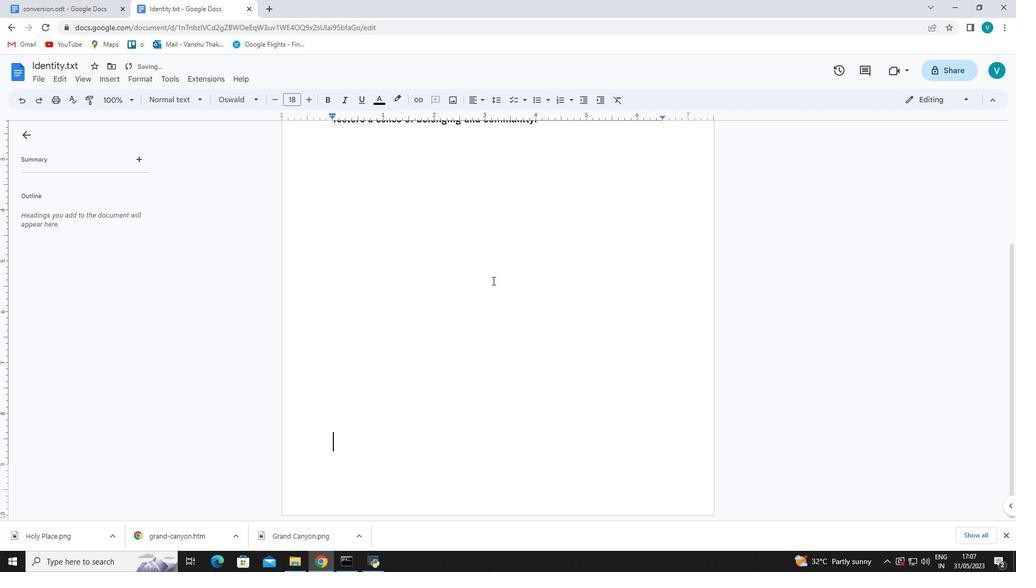 
Action: Mouse scrolled (487, 282) with delta (0, 0)
Screenshot: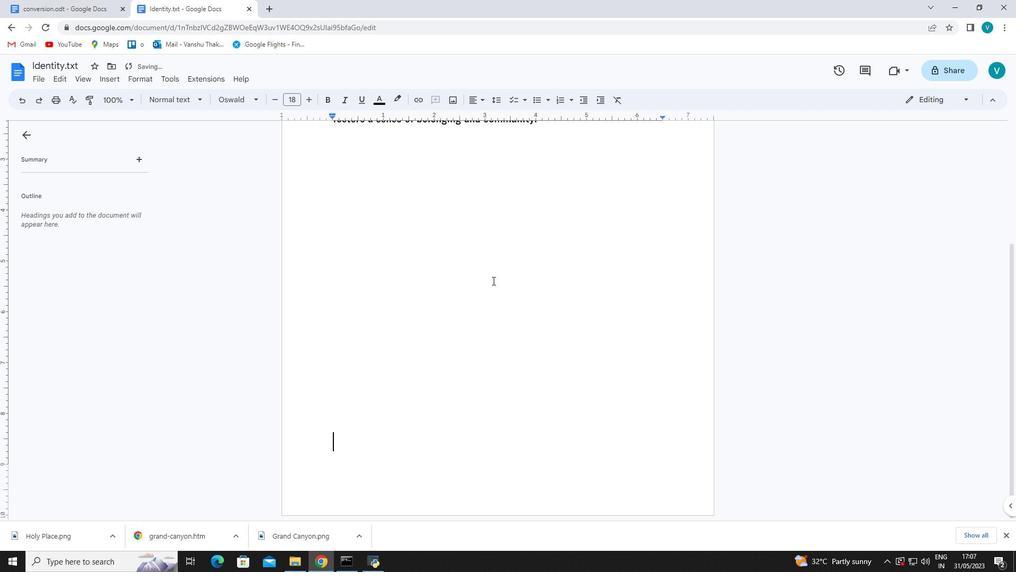 
Action: Mouse moved to (110, 72)
Screenshot: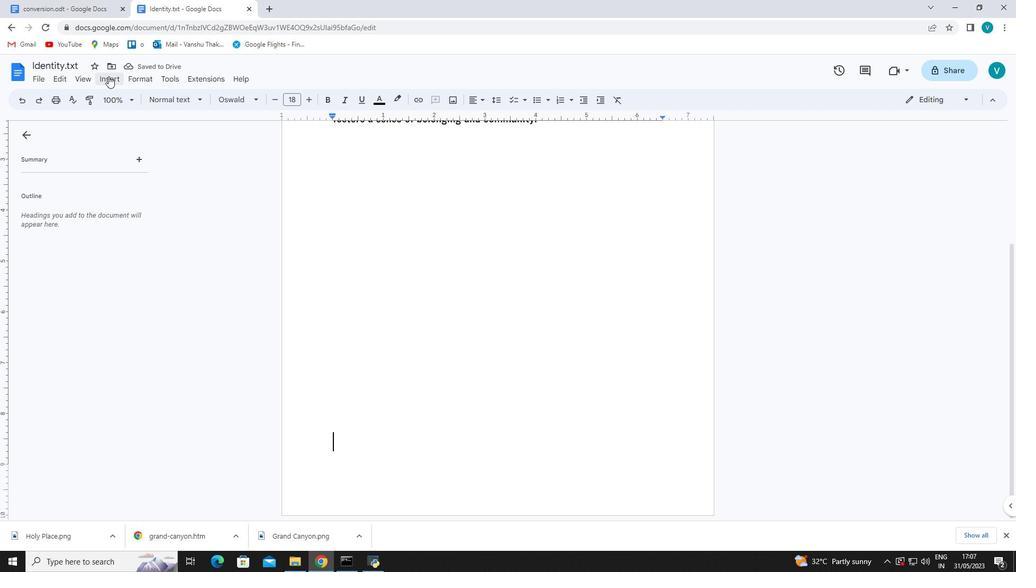 
Action: Mouse pressed left at (110, 72)
Screenshot: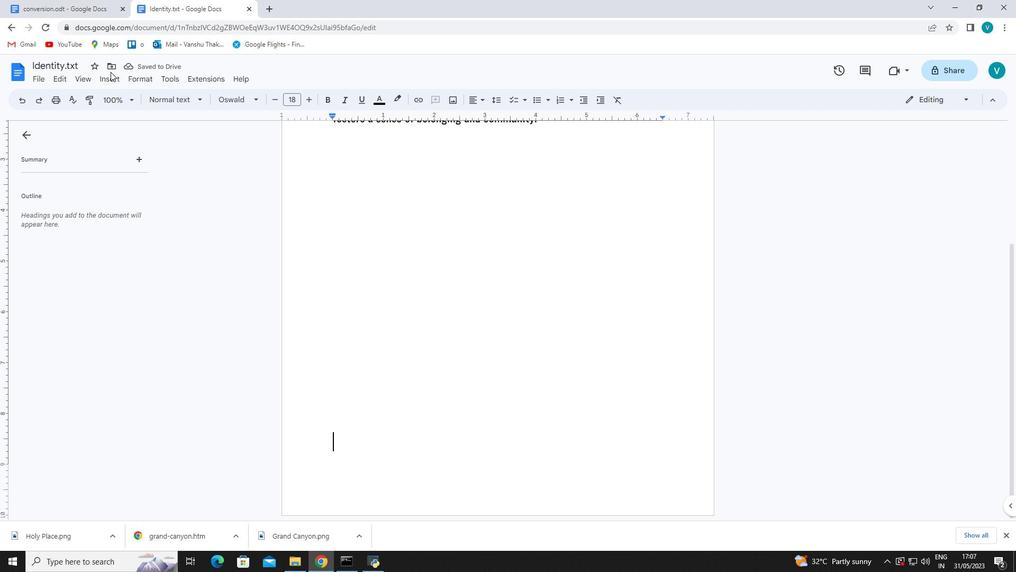 
Action: Mouse moved to (110, 76)
Screenshot: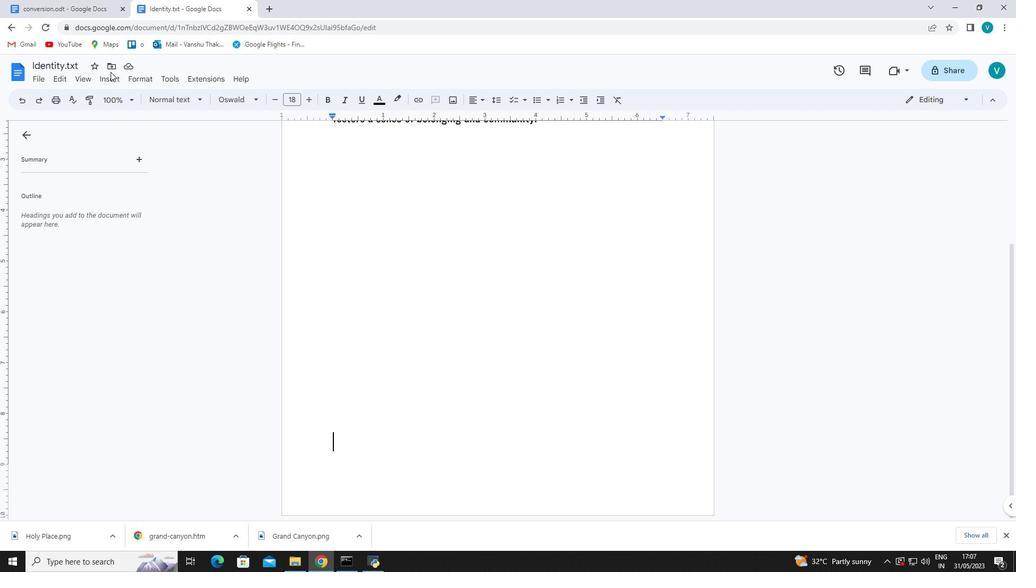 
Action: Mouse pressed left at (110, 76)
Screenshot: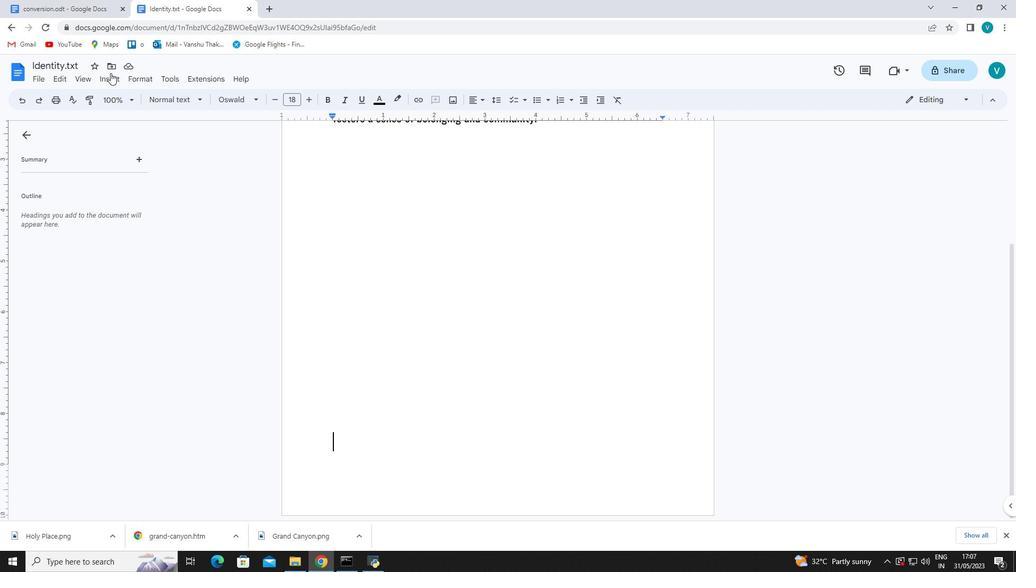 
Action: Mouse moved to (301, 267)
Screenshot: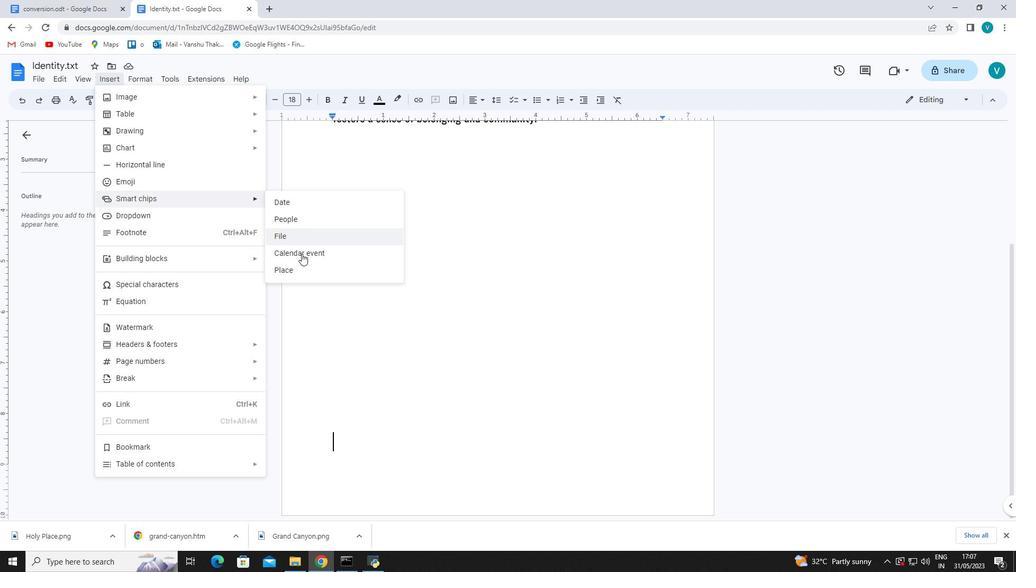 
Action: Mouse pressed left at (301, 267)
Screenshot: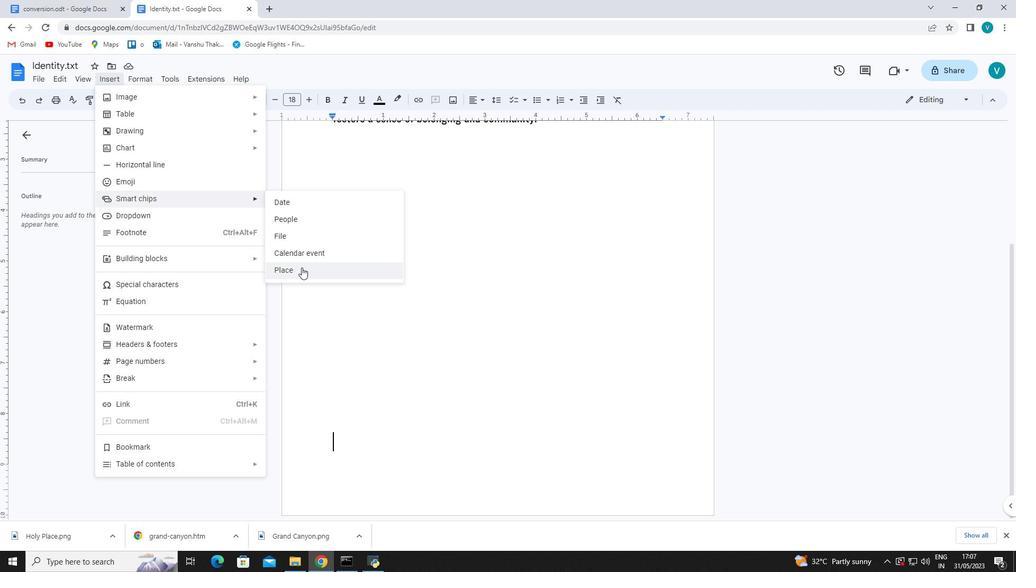 
Action: Mouse moved to (323, 320)
Screenshot: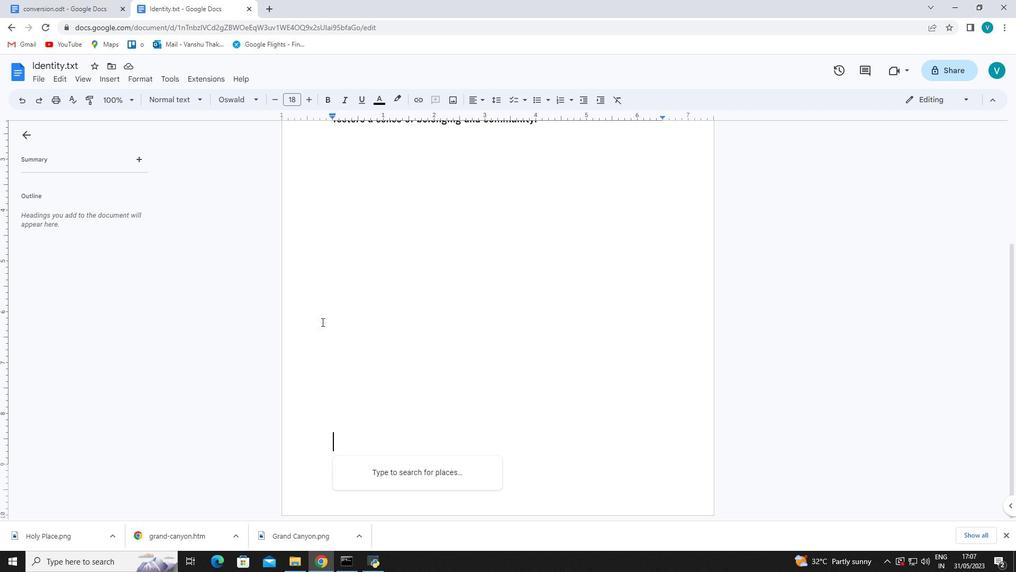 
Action: Key pressed <Key.shift>
Screenshot: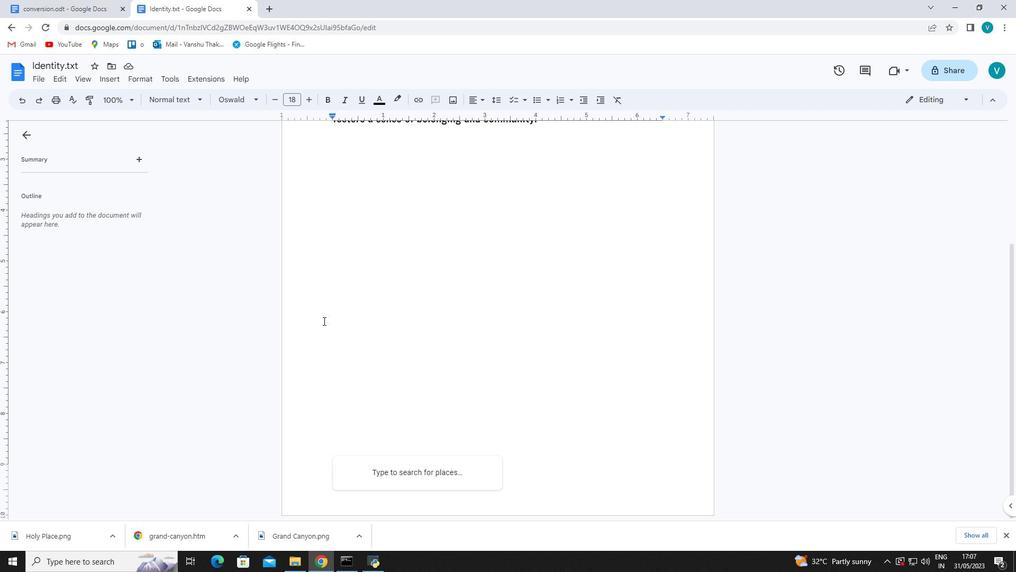 
Action: Mouse moved to (323, 320)
Screenshot: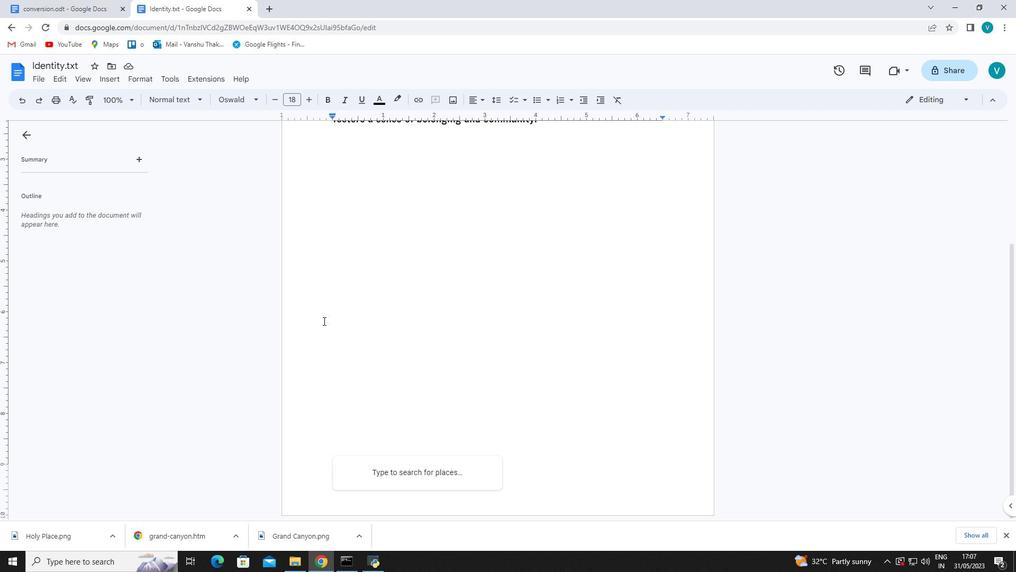 
Action: Key pressed N
Screenshot: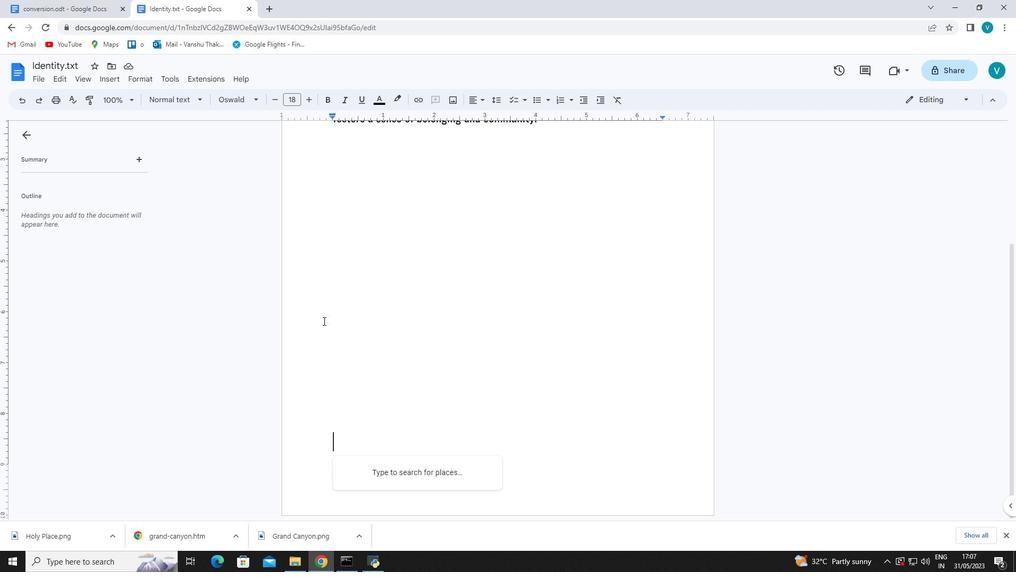 
Action: Mouse moved to (323, 318)
Screenshot: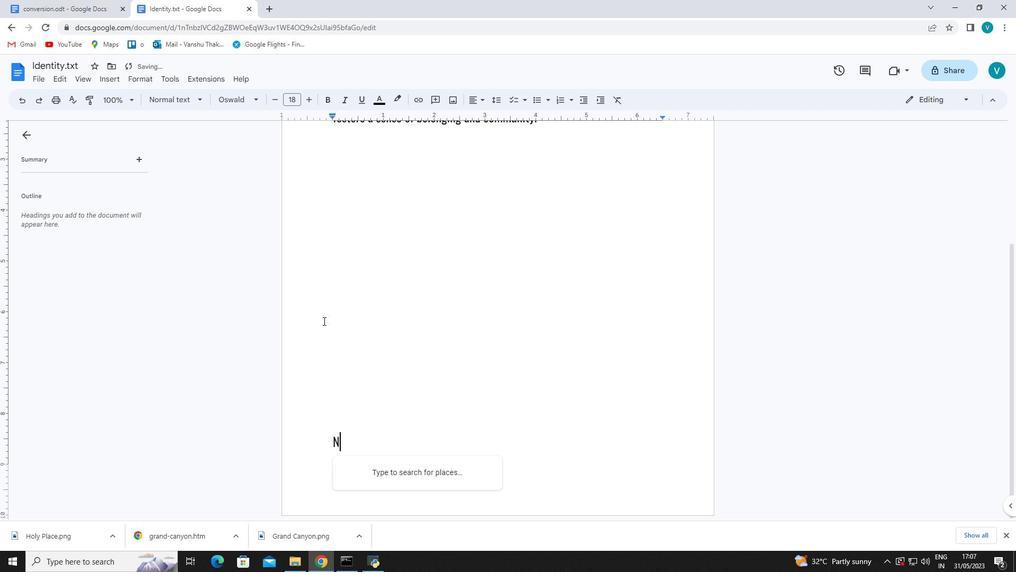 
Action: Key pressed e
Screenshot: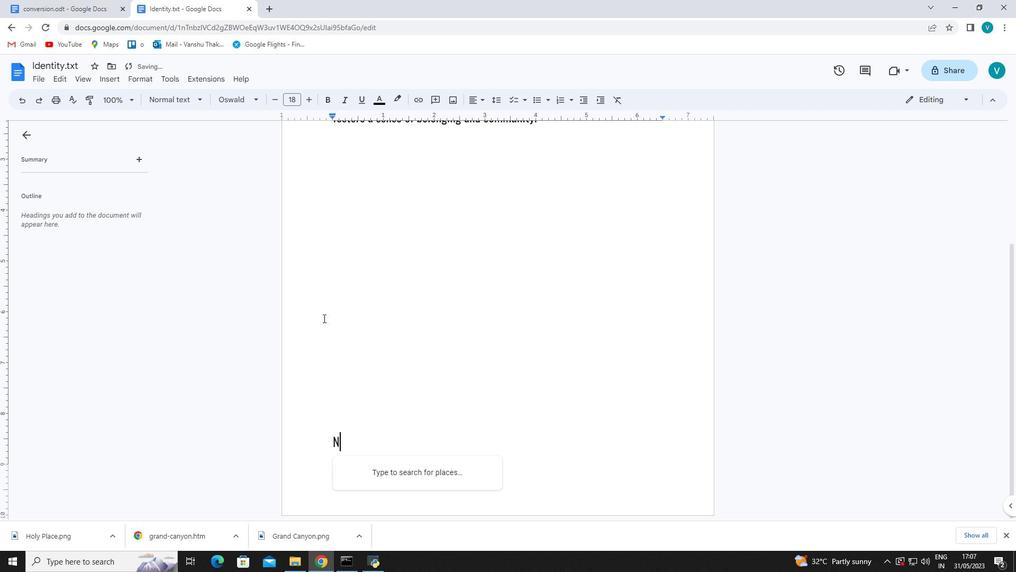 
Action: Mouse moved to (314, 316)
Screenshot: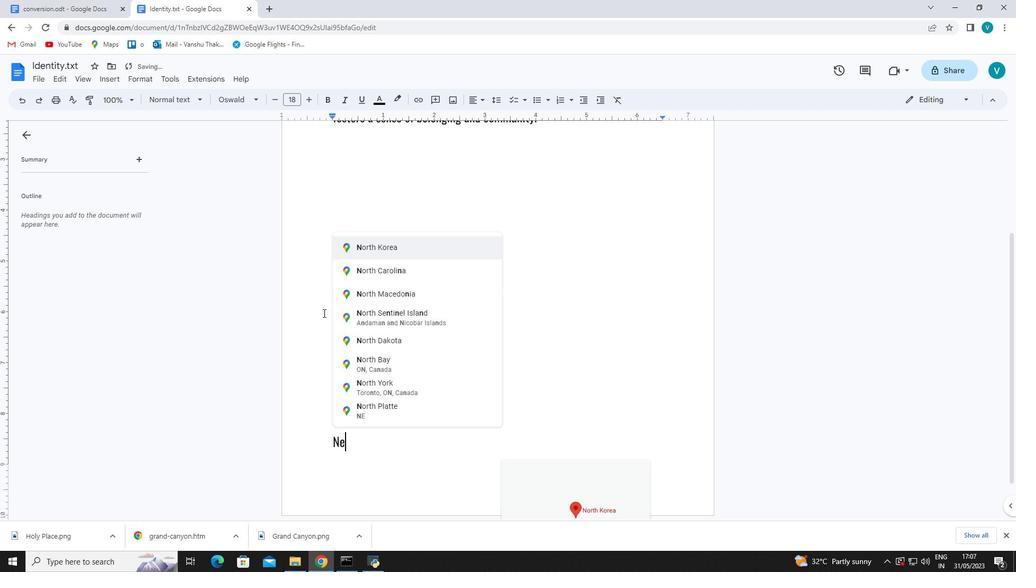 
Action: Key pressed w
Screenshot: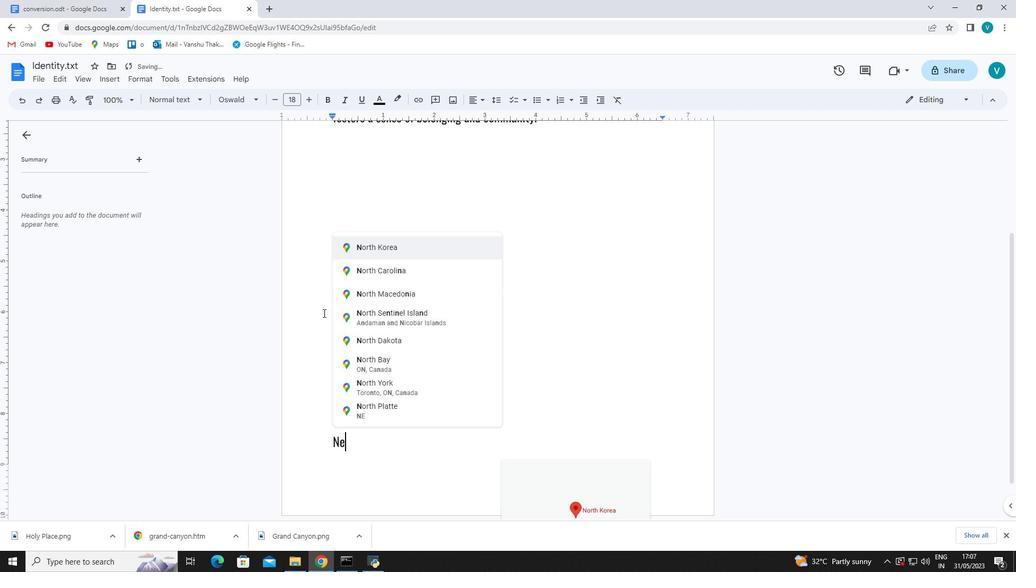 
Action: Mouse moved to (371, 249)
Screenshot: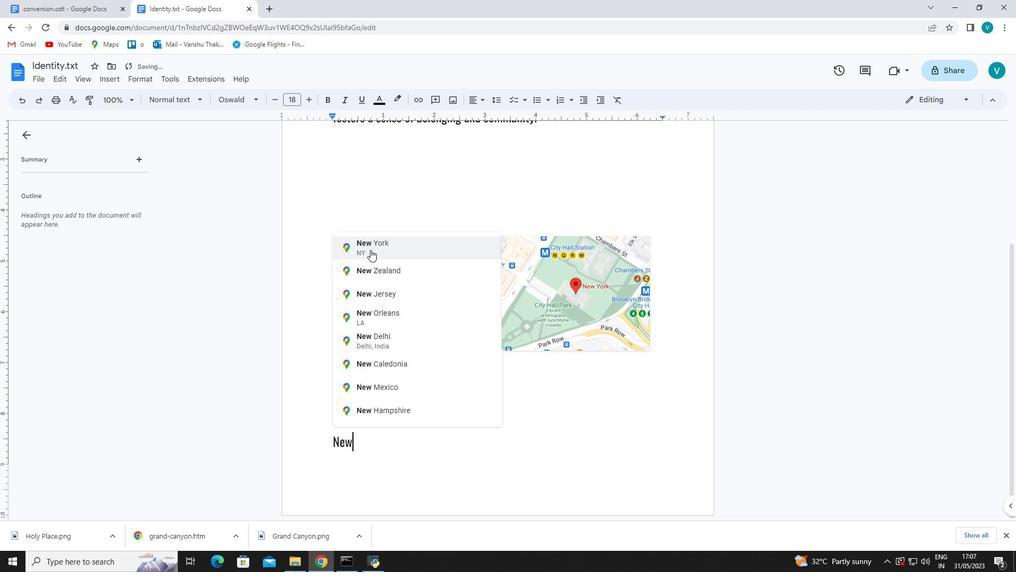 
Action: Mouse pressed left at (371, 249)
Screenshot: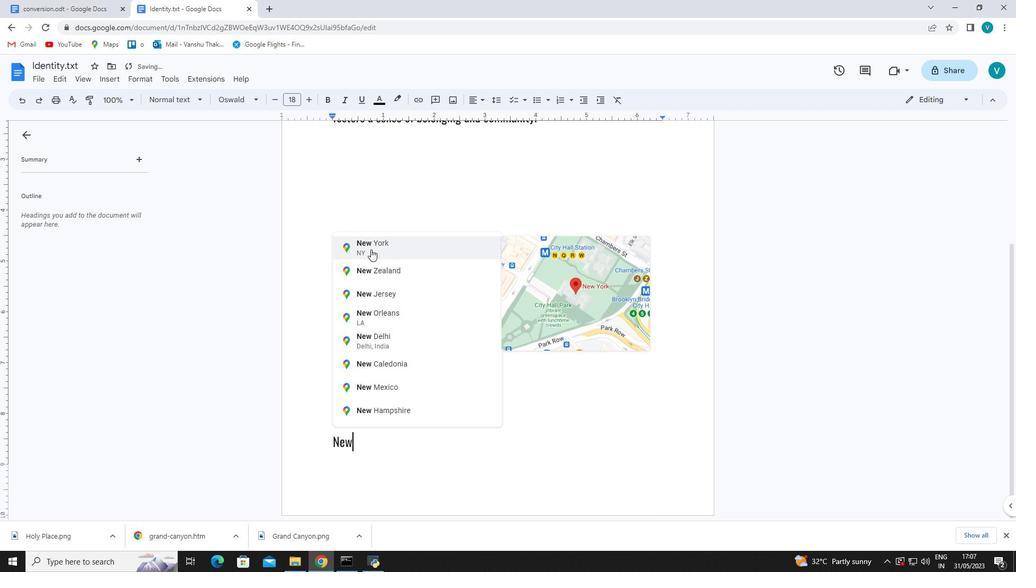 
Action: Mouse moved to (364, 244)
Screenshot: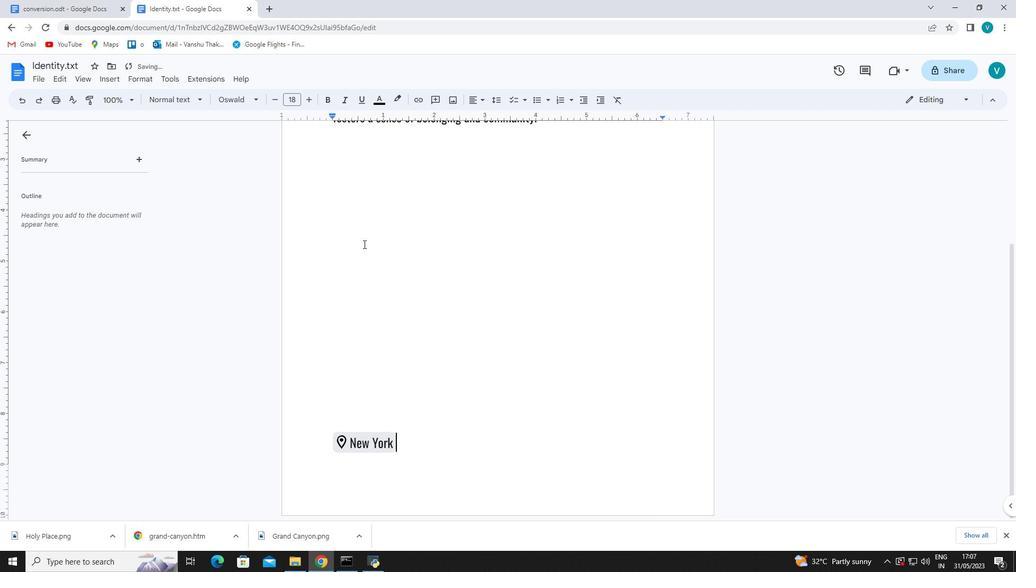 
Action: Mouse scrolled (364, 244) with delta (0, 0)
Screenshot: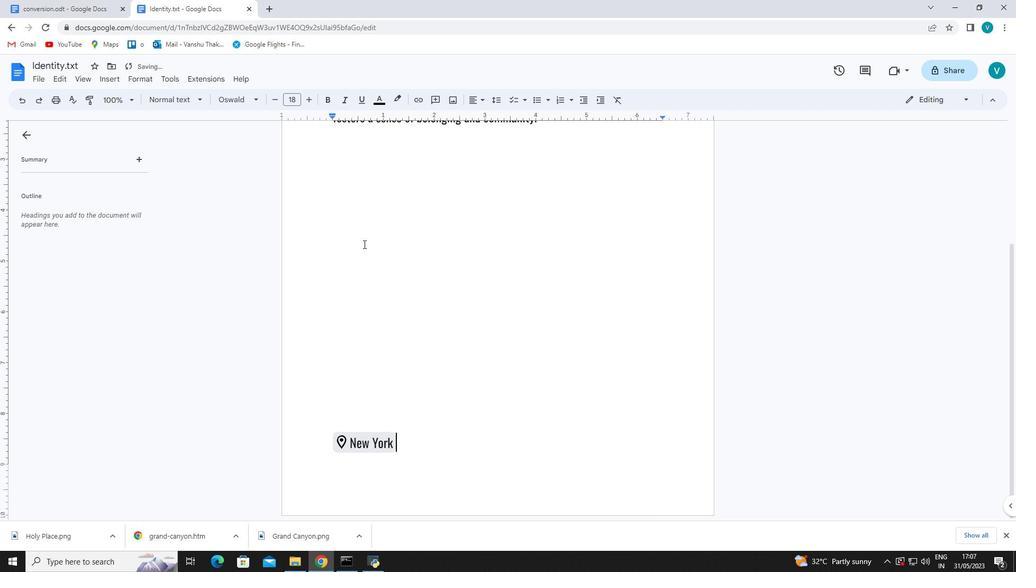 
Action: Mouse scrolled (364, 244) with delta (0, 0)
Screenshot: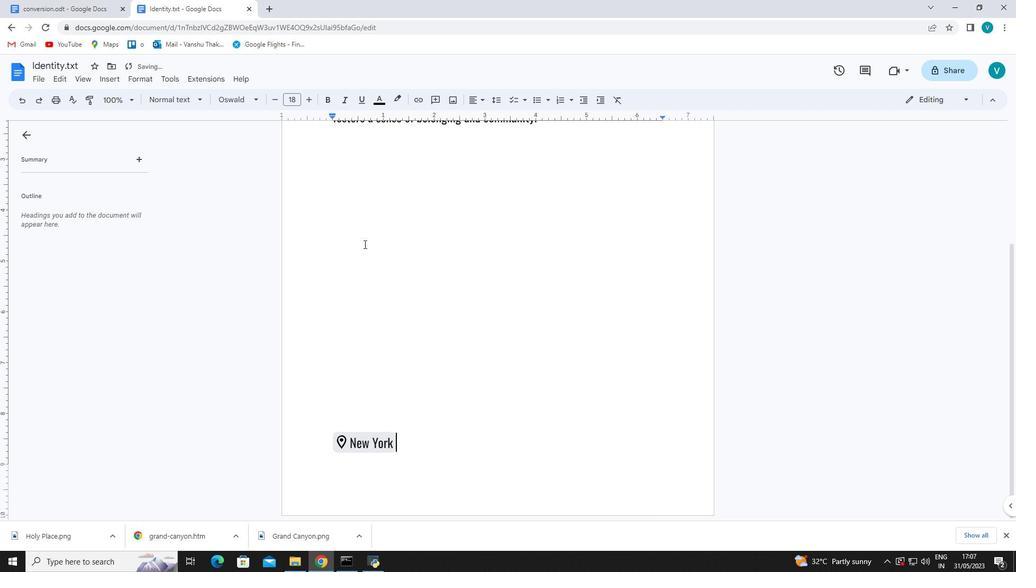 
Action: Mouse scrolled (364, 244) with delta (0, 0)
Screenshot: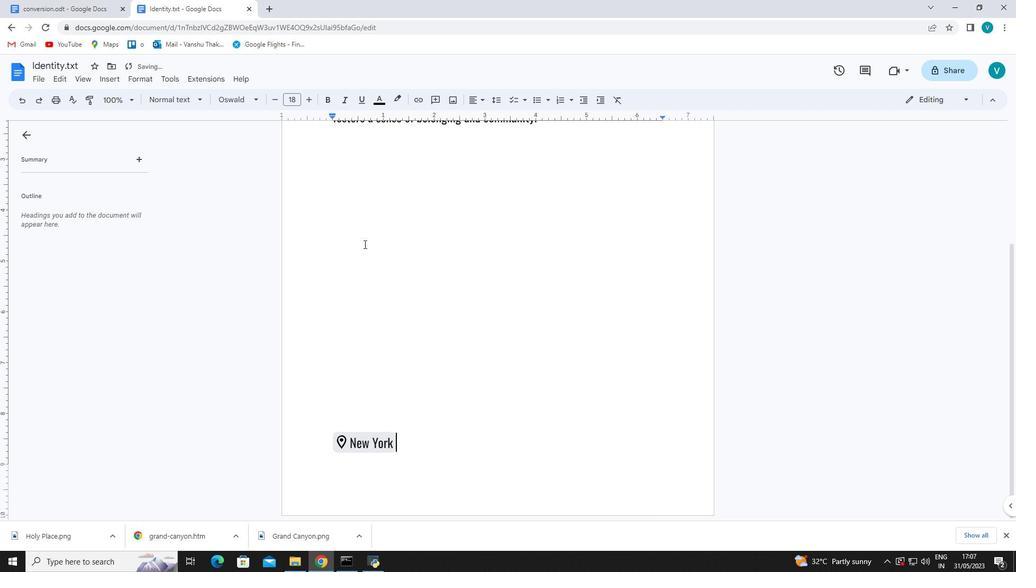 
Action: Mouse scrolled (364, 244) with delta (0, 0)
Screenshot: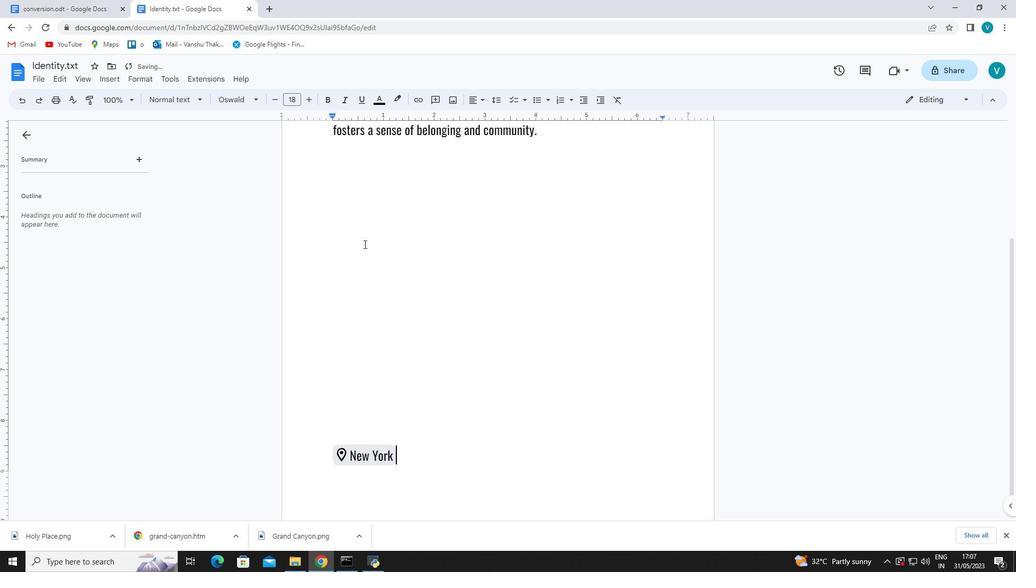 
Action: Mouse moved to (376, 246)
Screenshot: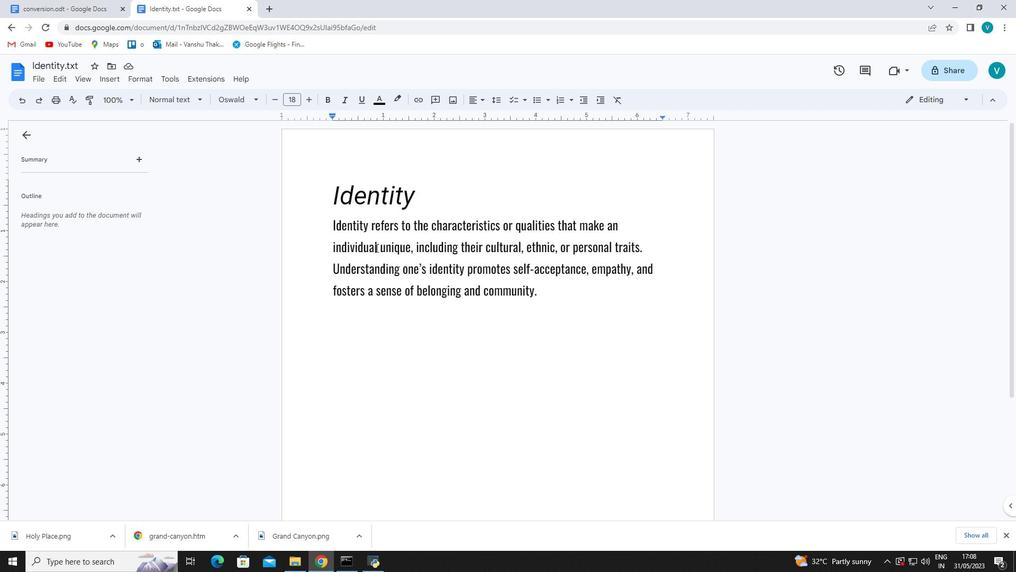 
Action: Mouse pressed left at (376, 246)
Screenshot: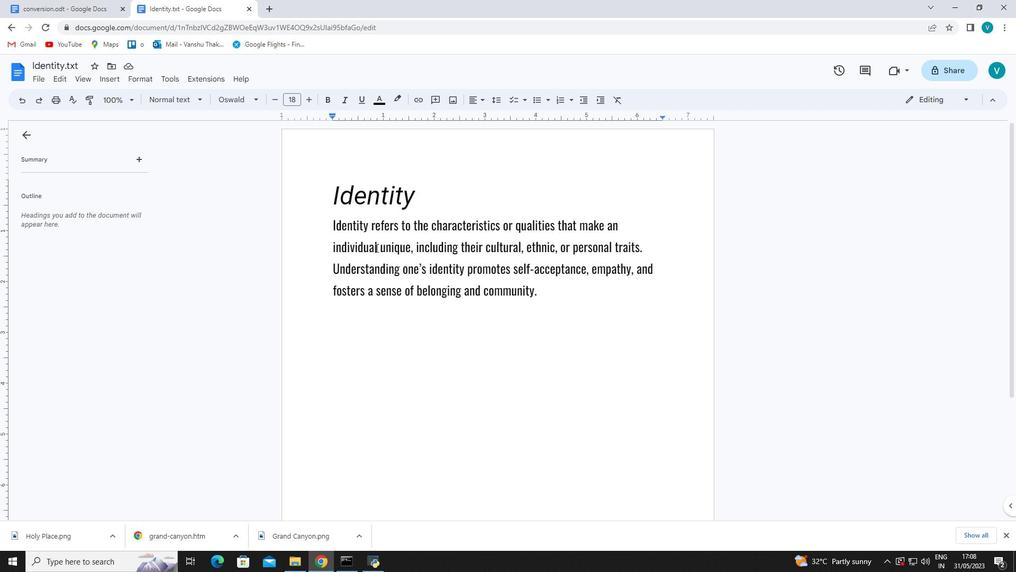 
Action: Mouse moved to (377, 245)
Screenshot: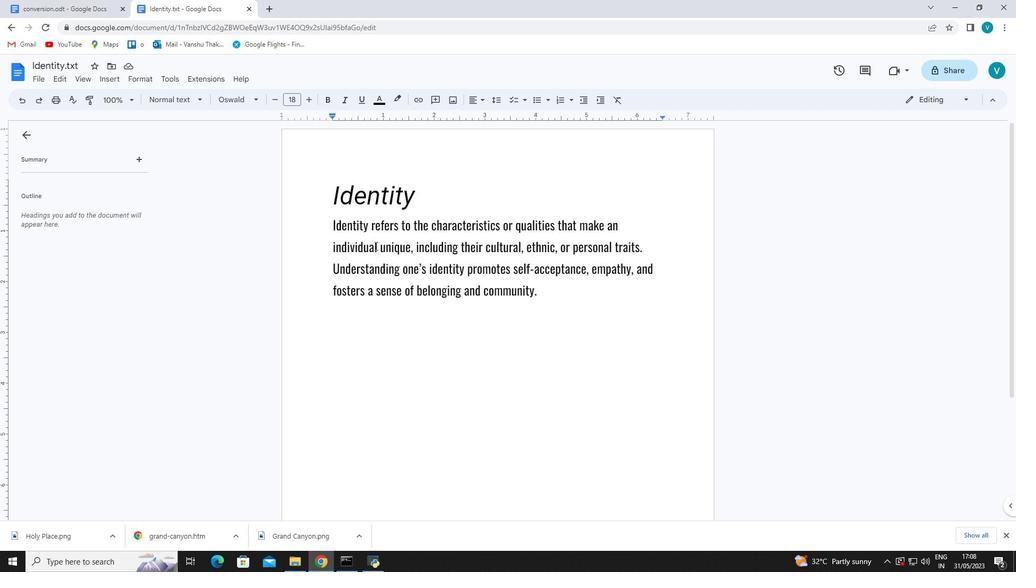 
Action: Mouse pressed left at (377, 245)
Screenshot: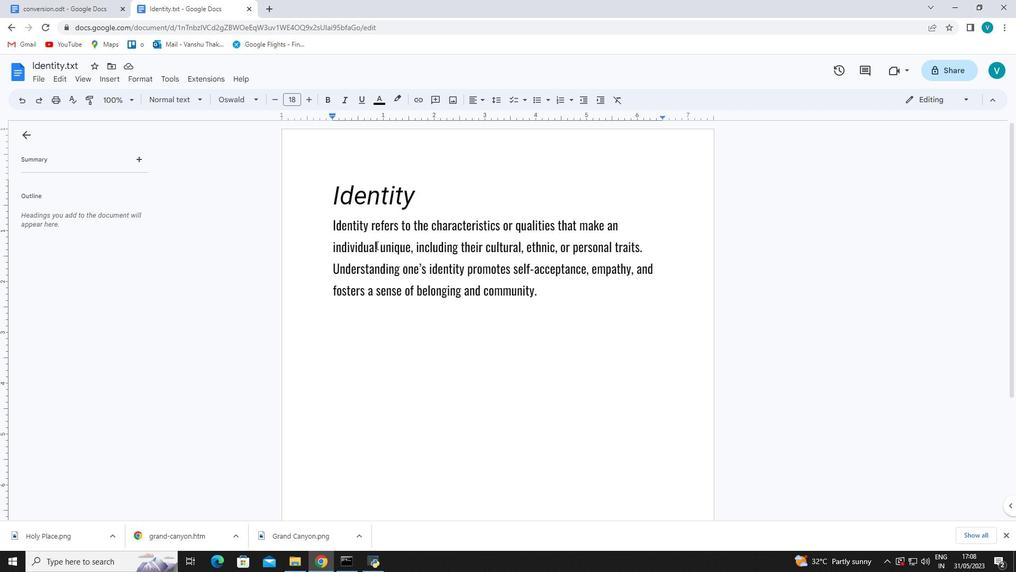 
Action: Mouse moved to (363, 280)
Screenshot: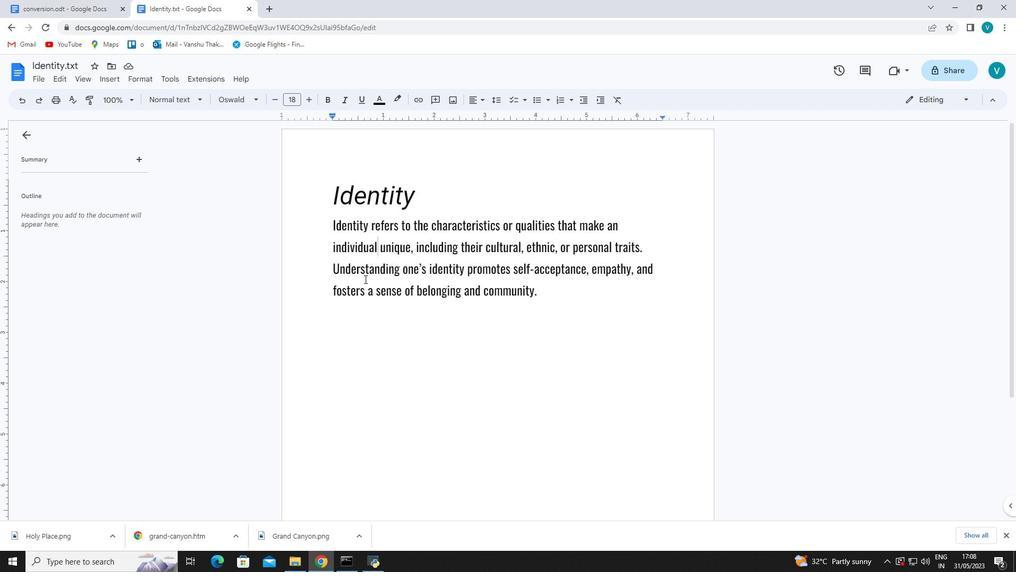 
Action: Mouse scrolled (363, 280) with delta (0, 0)
Screenshot: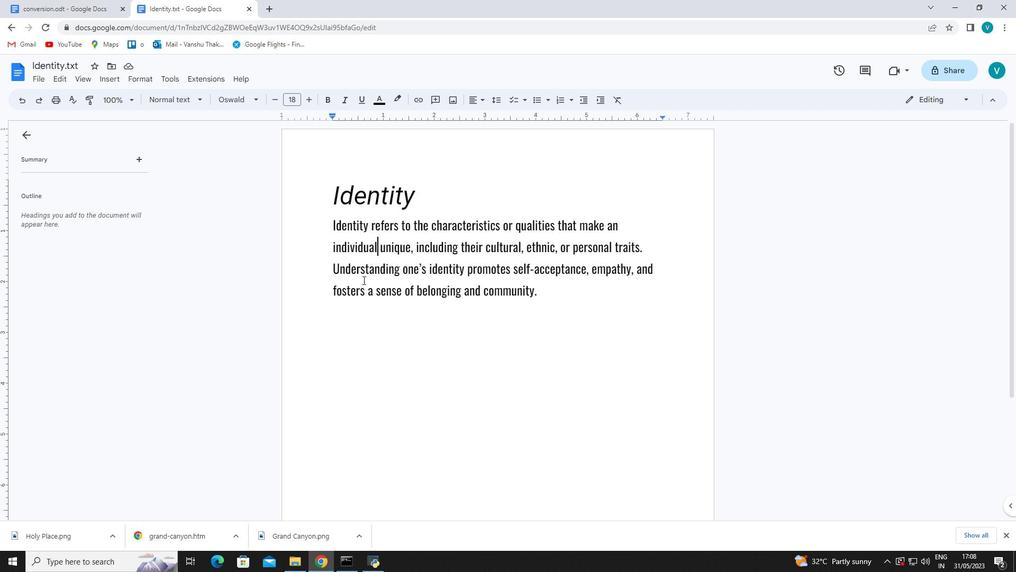 
Action: Mouse moved to (117, 78)
Screenshot: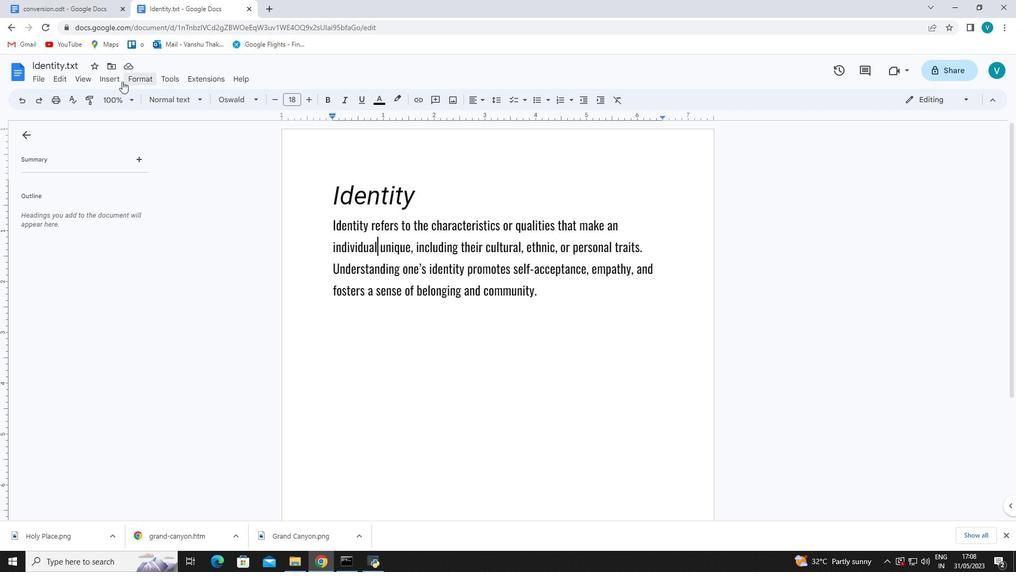 
Action: Mouse pressed left at (117, 78)
Screenshot: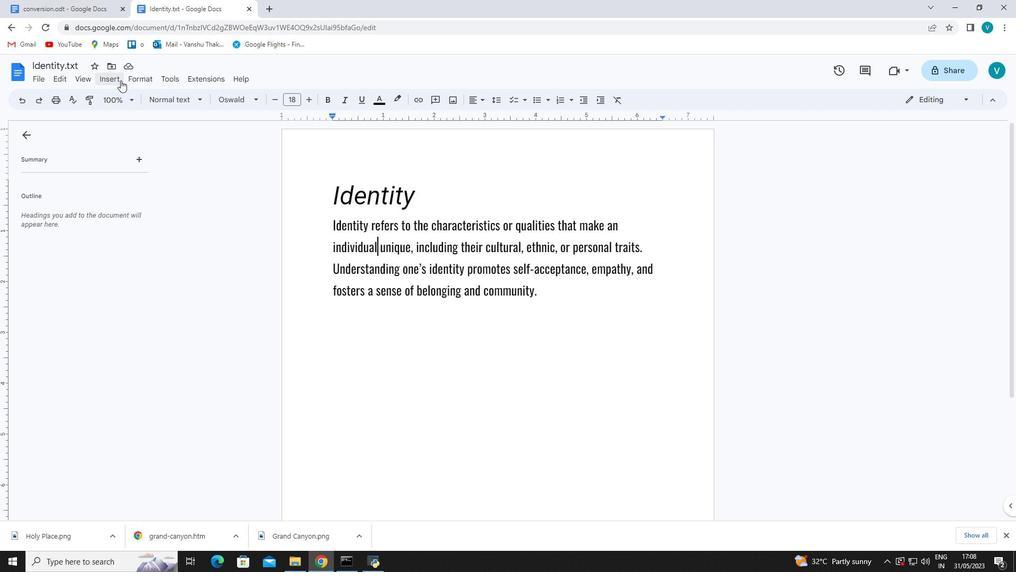 
Action: Mouse moved to (137, 228)
Screenshot: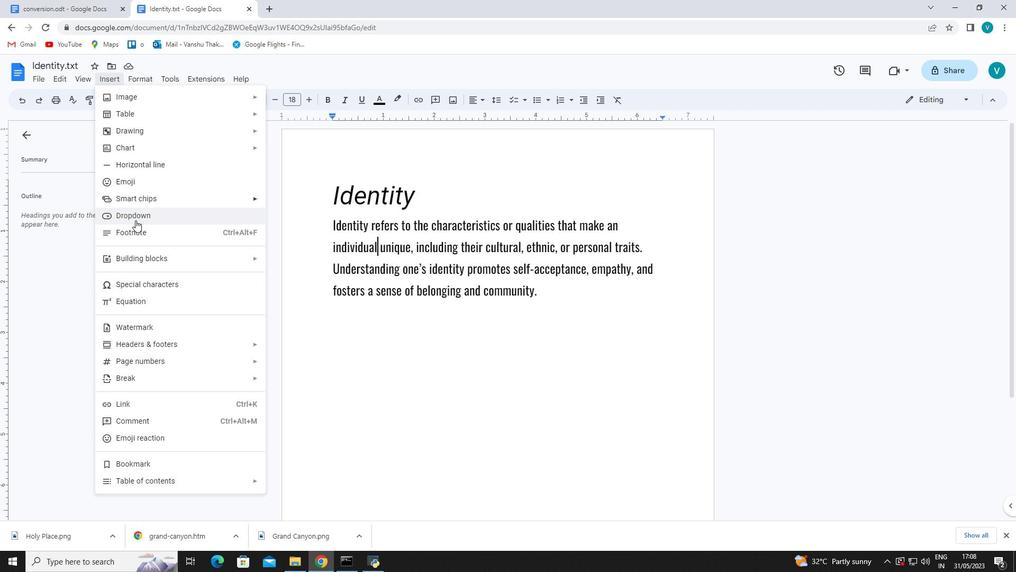
Action: Mouse pressed left at (137, 228)
Screenshot: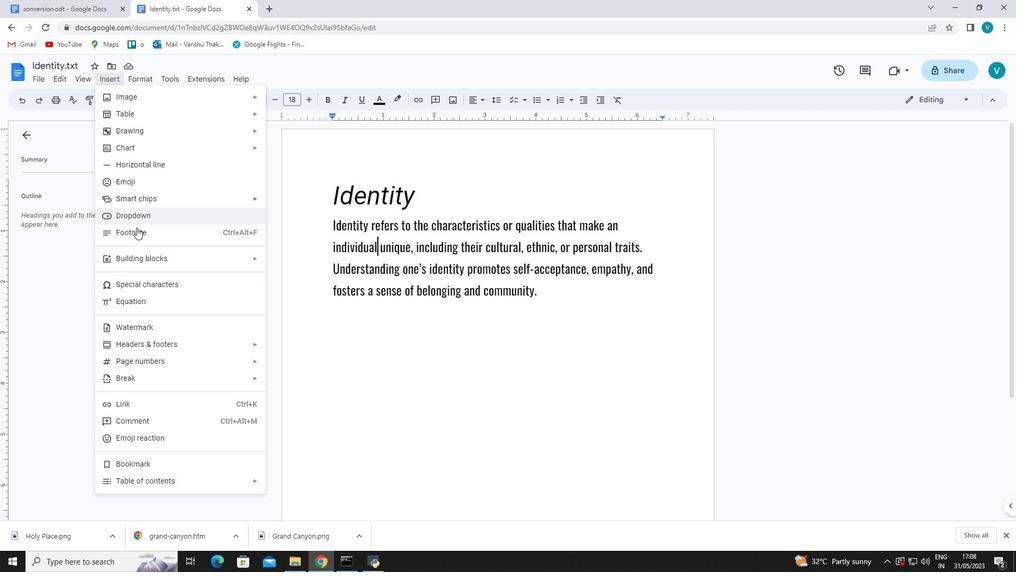 
Action: Key pressed <Key.shift><Key.shift><Key.shift><Key.shift>The<Key.space>data<Key.space>was<Key.space>co
Screenshot: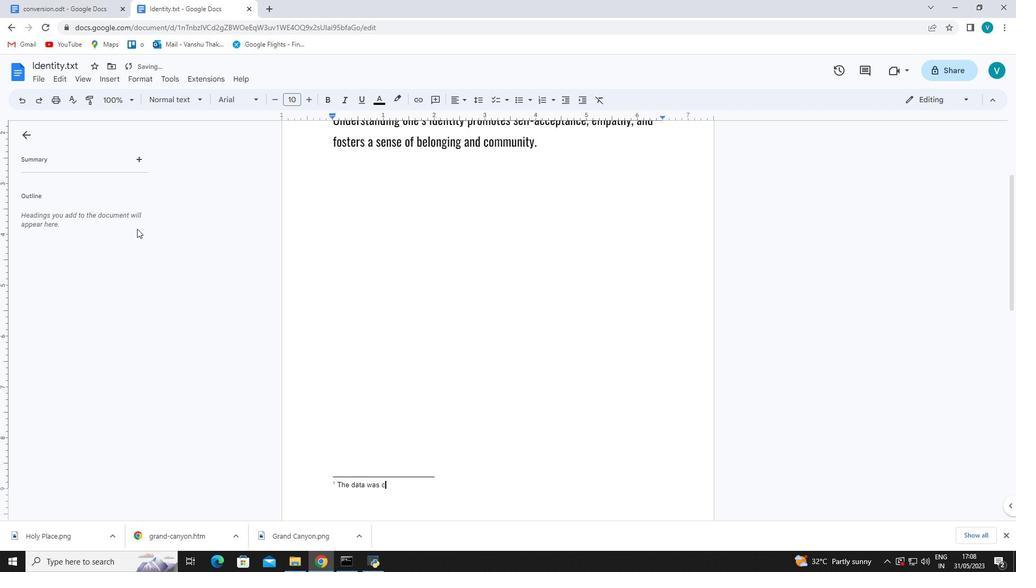 
Action: Mouse moved to (138, 226)
Screenshot: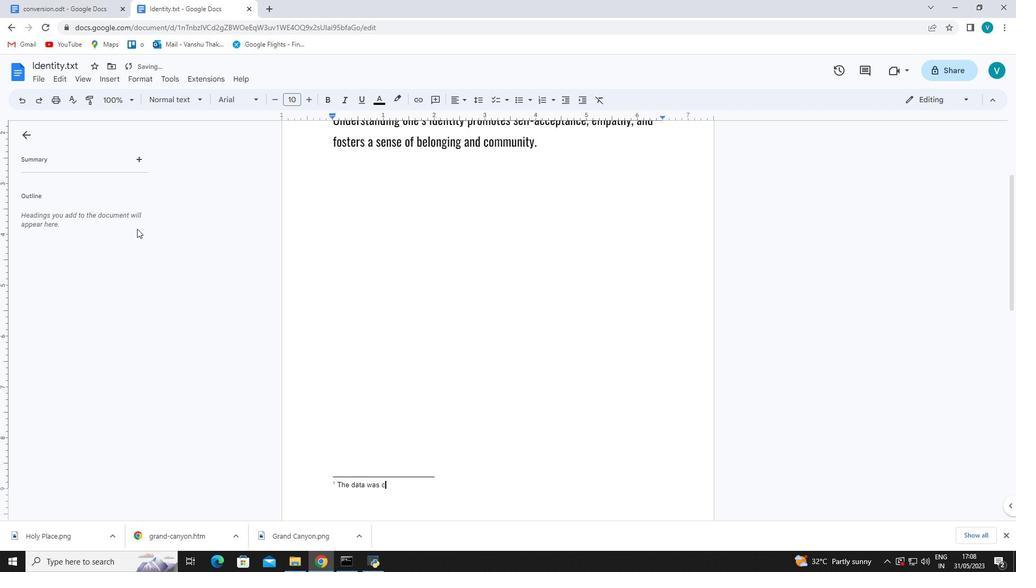 
Action: Key pressed llected<Key.space>in<Key.space>2
Screenshot: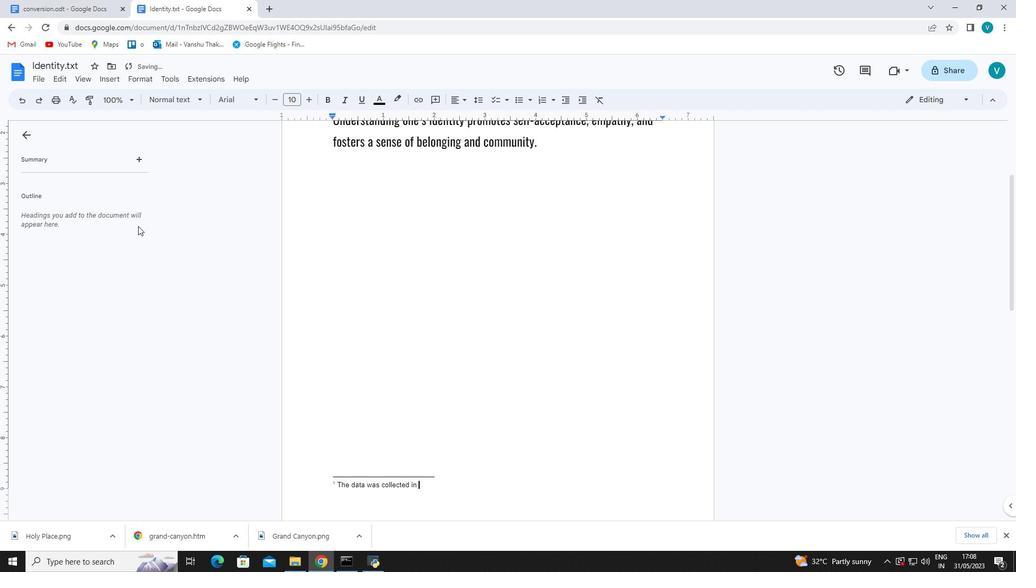 
Action: Mouse moved to (138, 225)
Screenshot: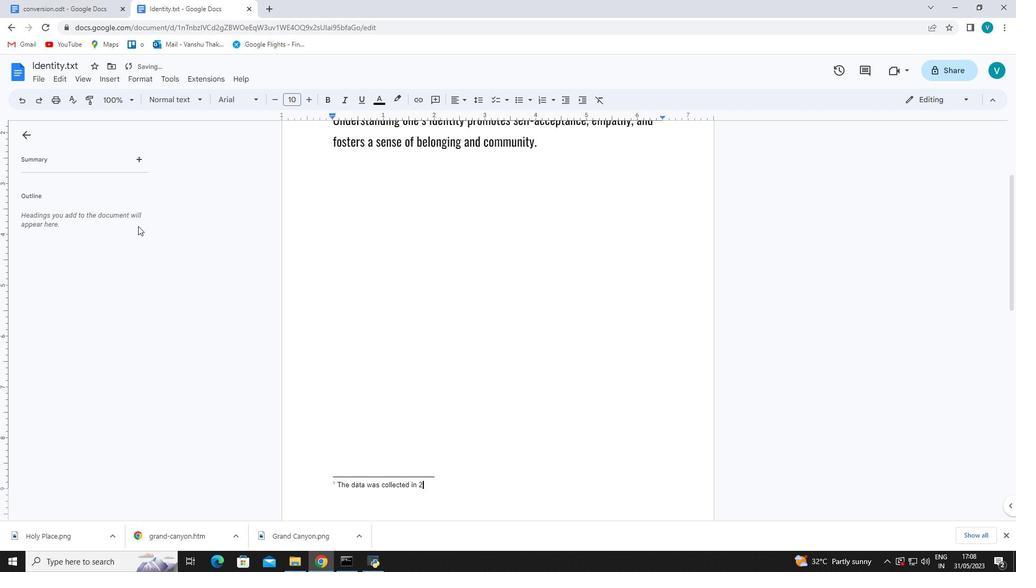 
Action: Key pressed 022
Screenshot: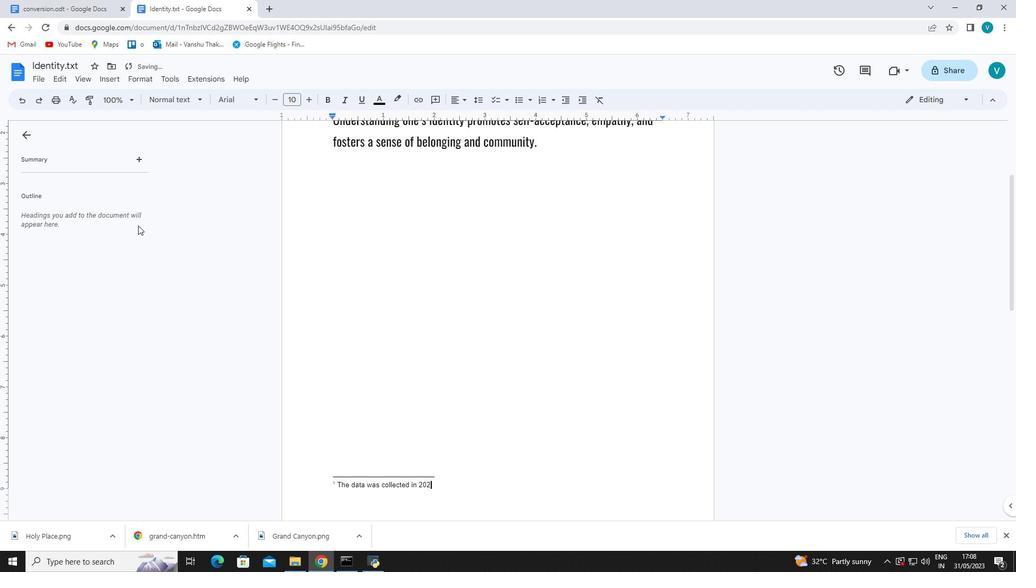 
Action: Mouse moved to (437, 485)
Screenshot: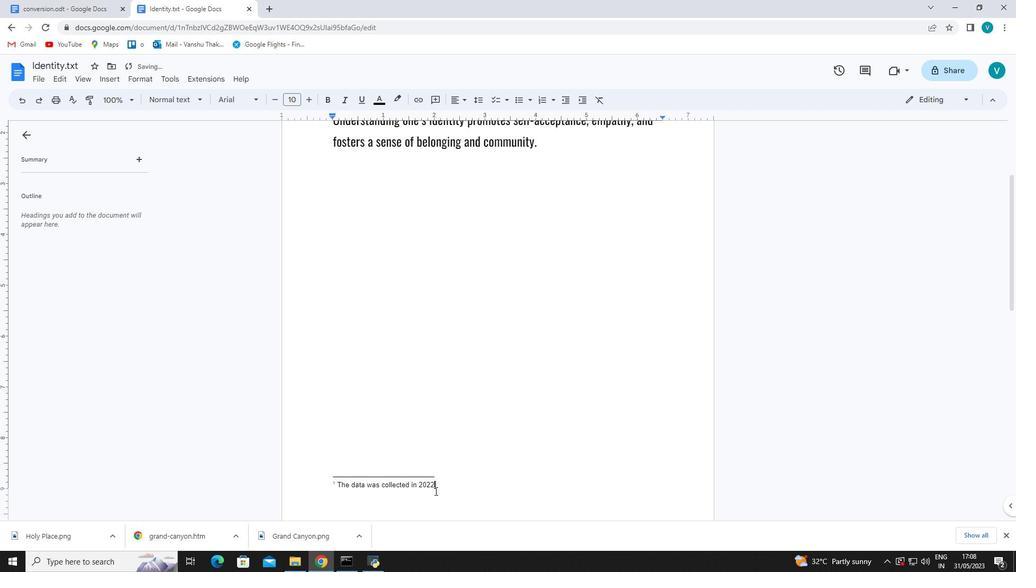 
Action: Mouse pressed left at (437, 485)
Screenshot: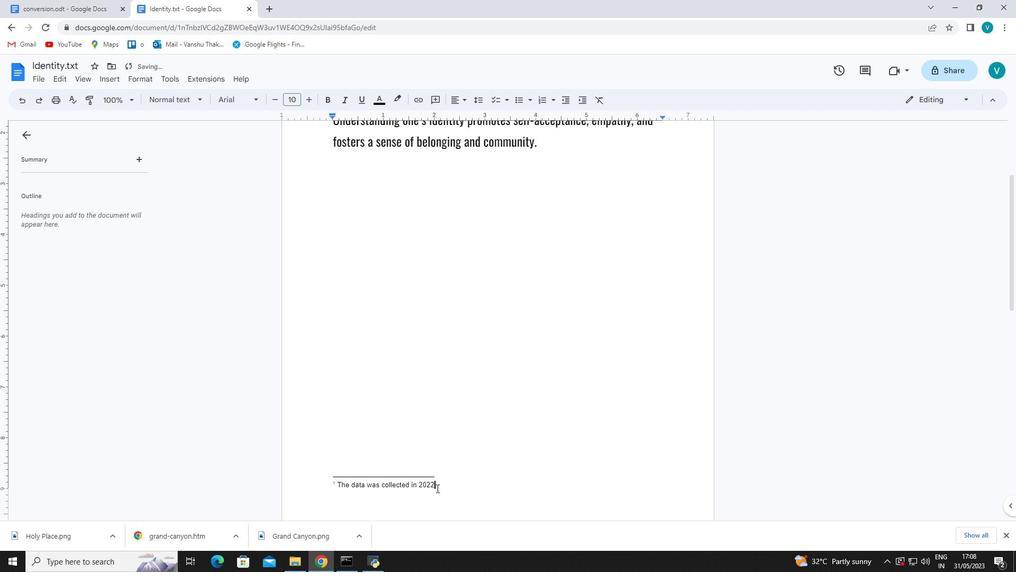 
Action: Mouse moved to (386, 480)
Screenshot: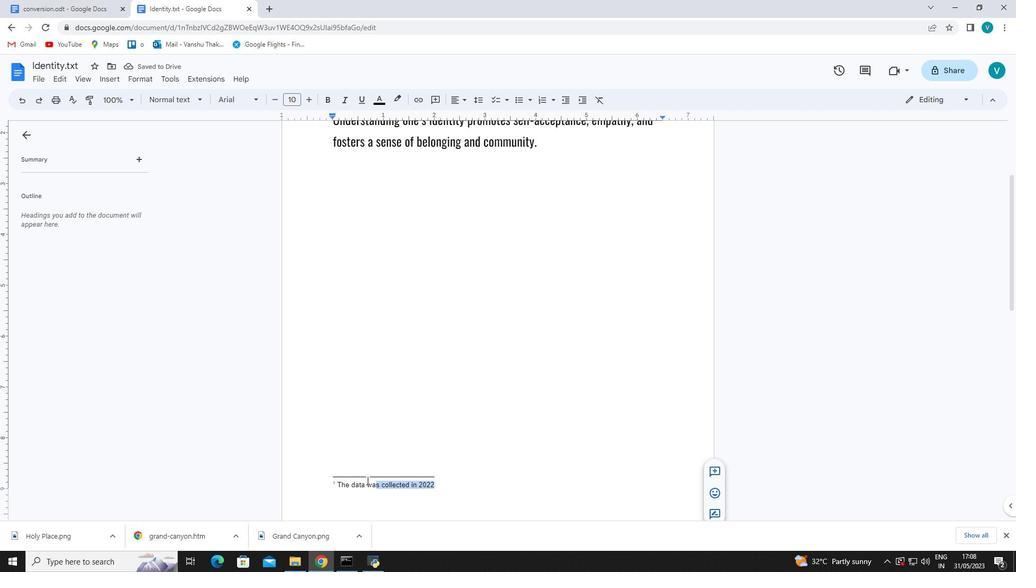 
Action: Mouse pressed left at (386, 480)
Screenshot: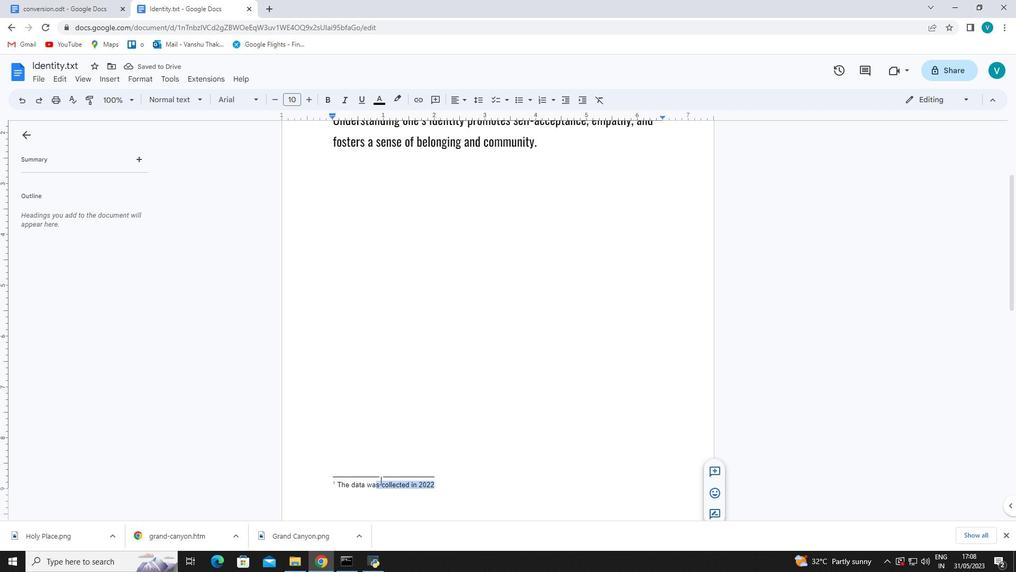 
Action: Mouse moved to (437, 484)
Screenshot: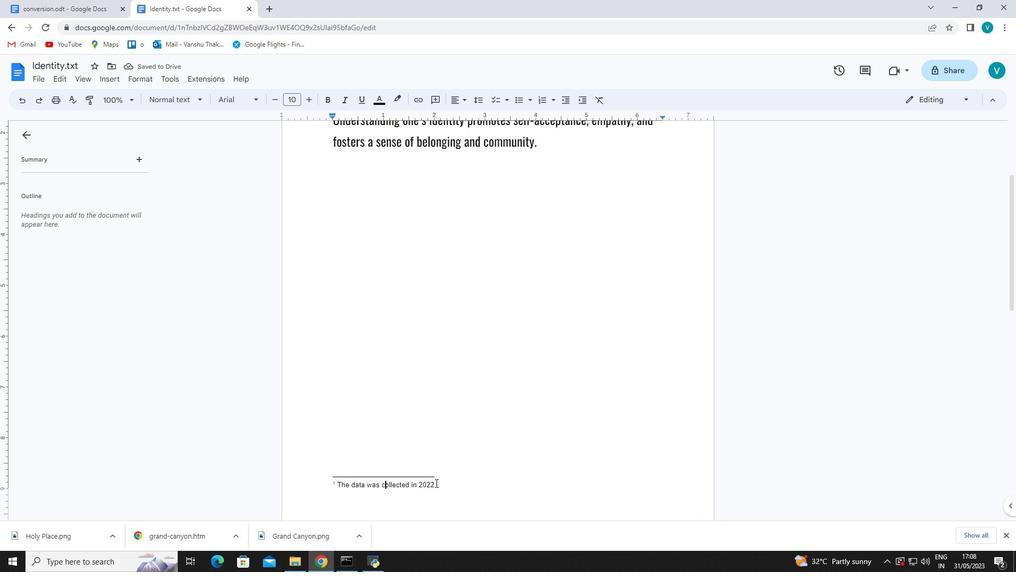 
Action: Mouse pressed left at (437, 484)
Screenshot: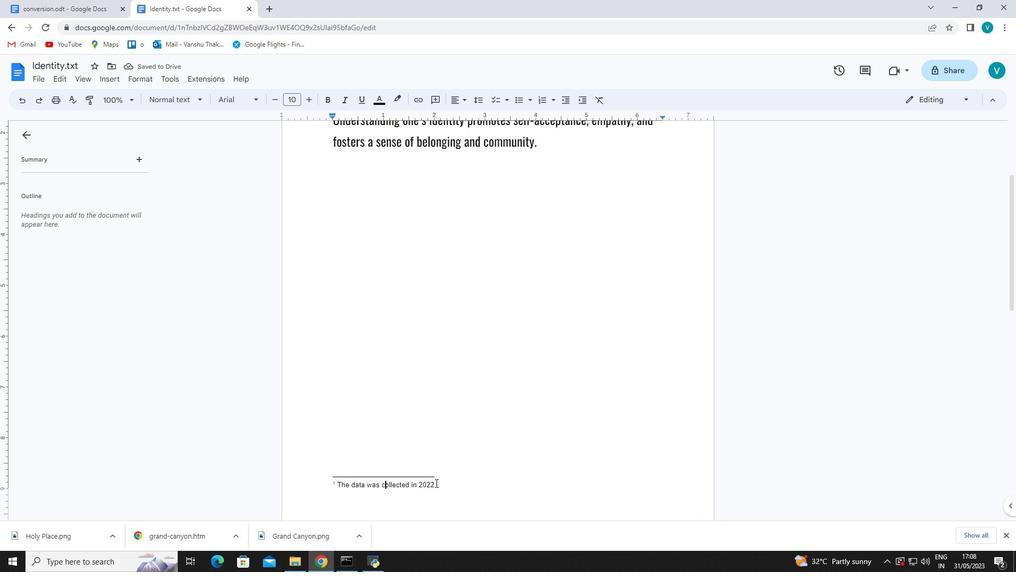 
Action: Mouse moved to (217, 99)
Screenshot: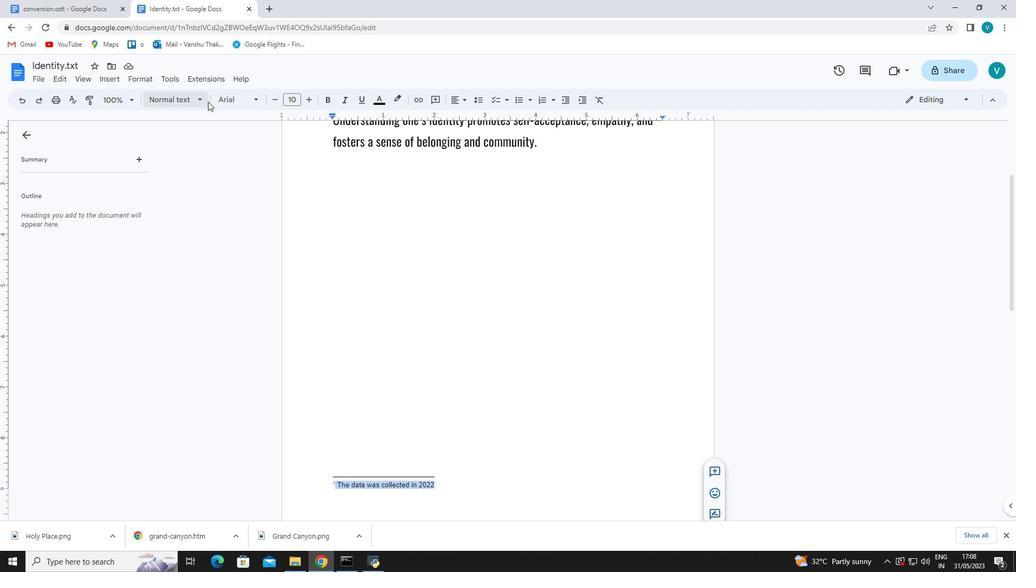 
Action: Mouse pressed left at (217, 99)
Screenshot: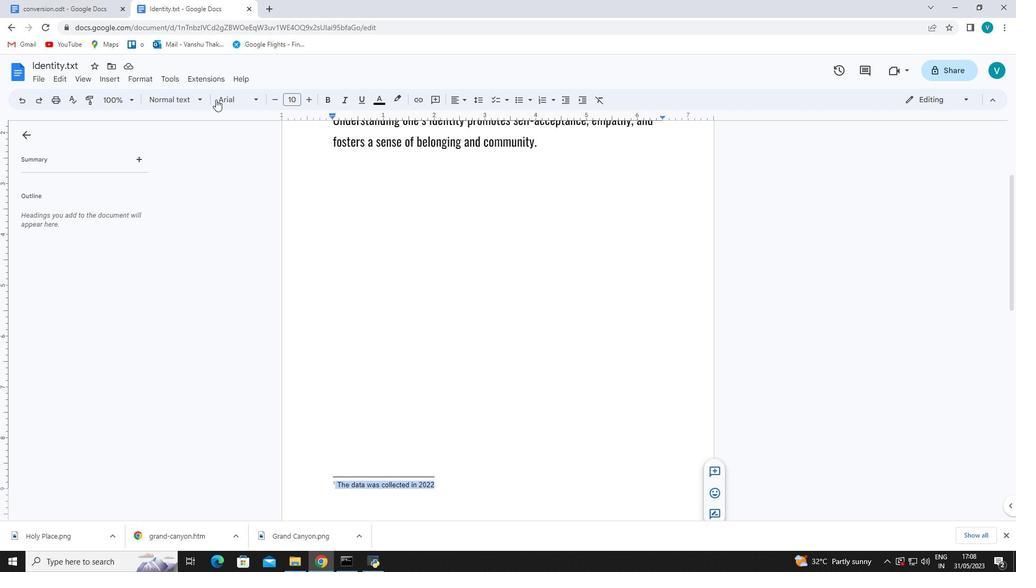 
Action: Mouse moved to (250, 273)
Screenshot: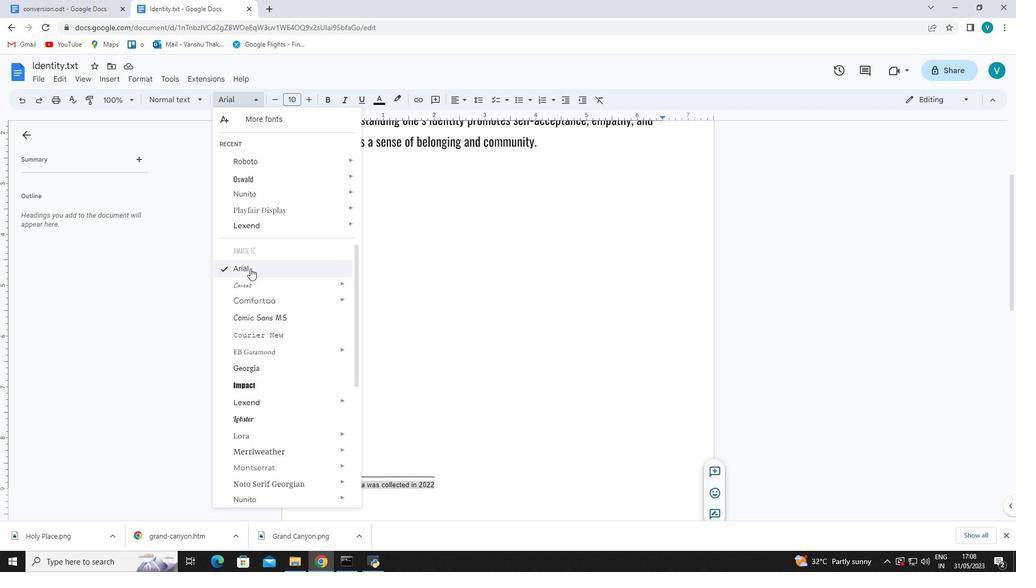 
Action: Mouse pressed left at (250, 273)
Screenshot: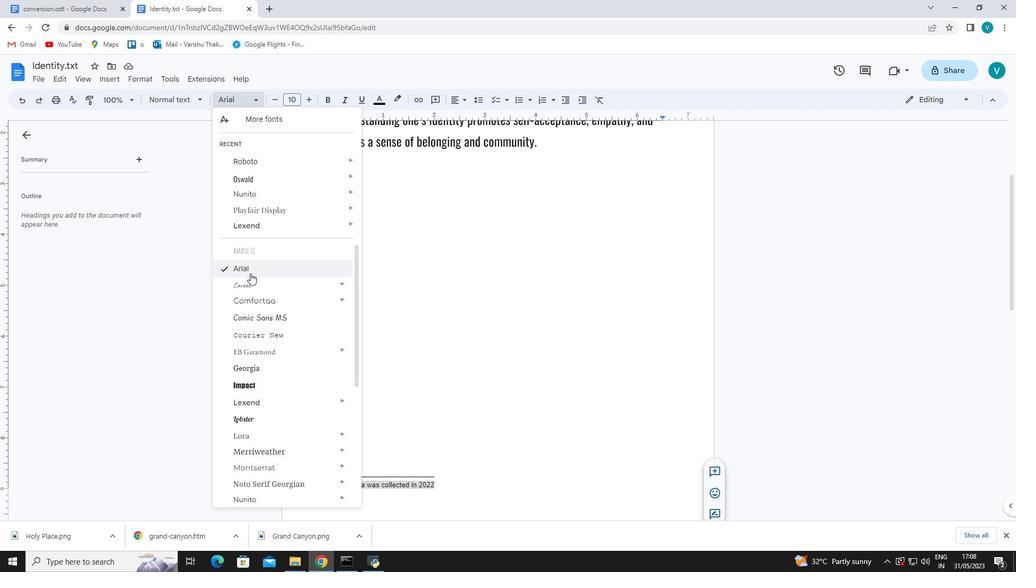 
Action: Mouse moved to (273, 104)
Screenshot: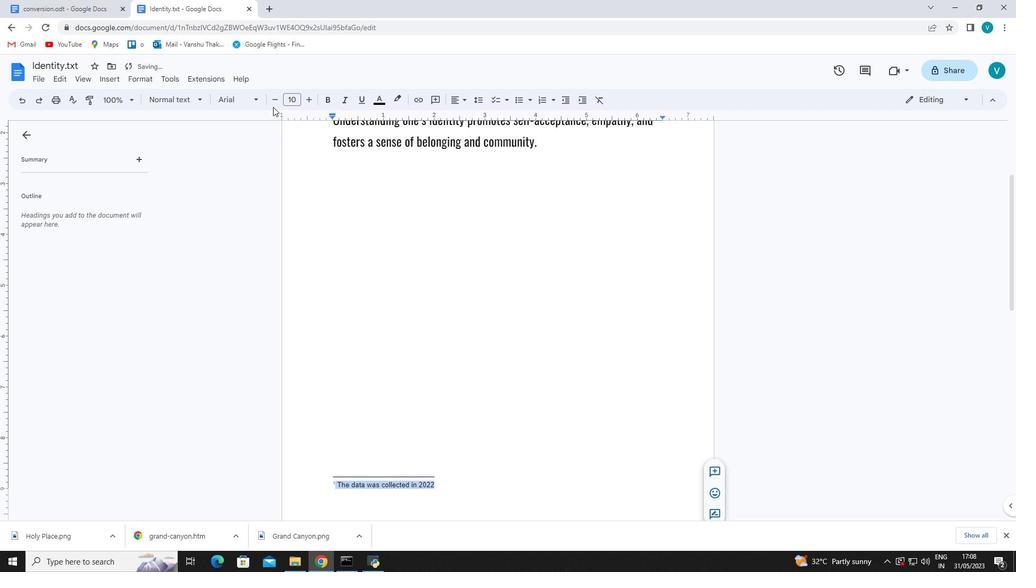 
Action: Mouse pressed left at (273, 104)
Screenshot: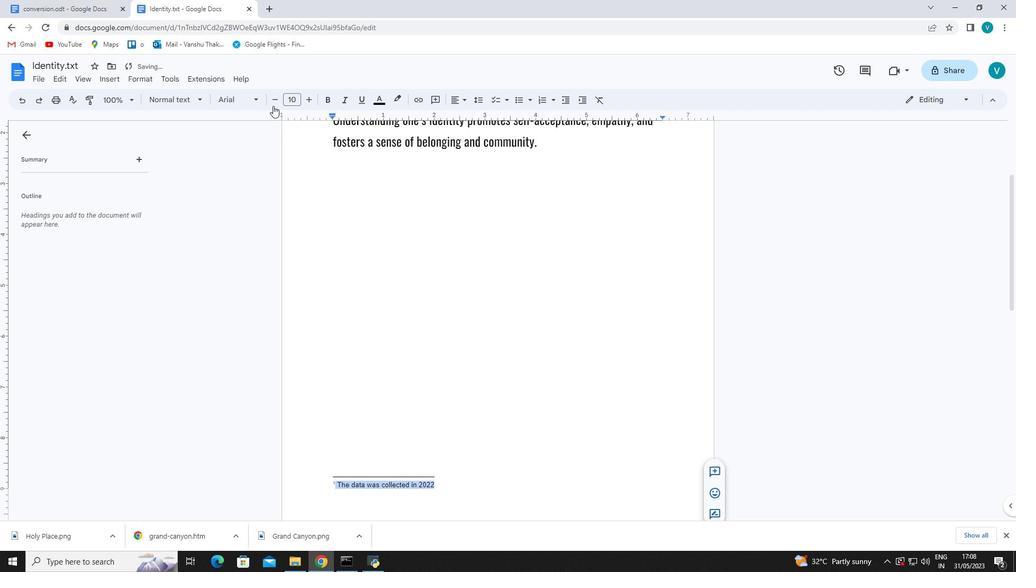 
Action: Mouse pressed left at (273, 104)
Screenshot: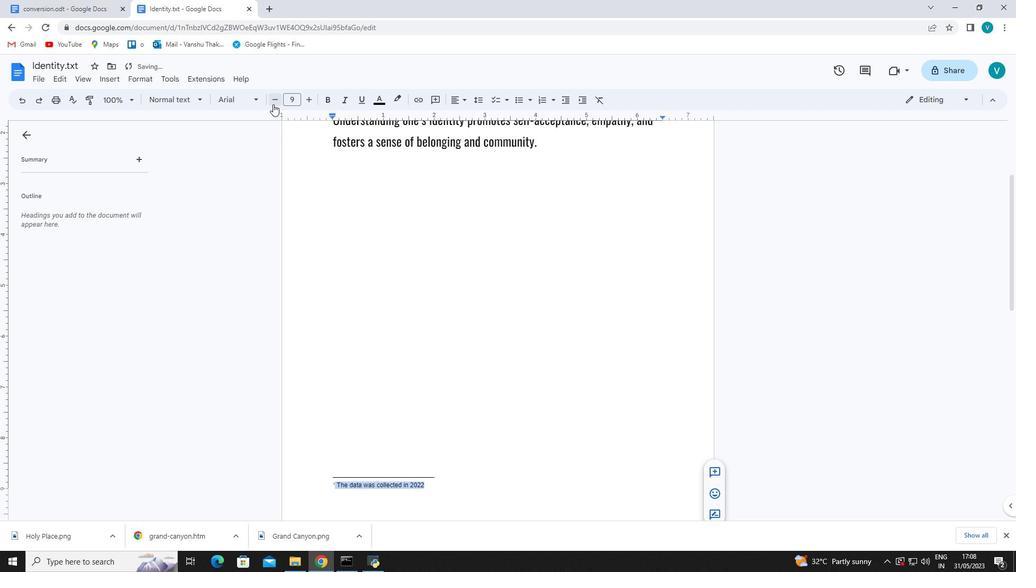 
Action: Mouse moved to (301, 185)
Screenshot: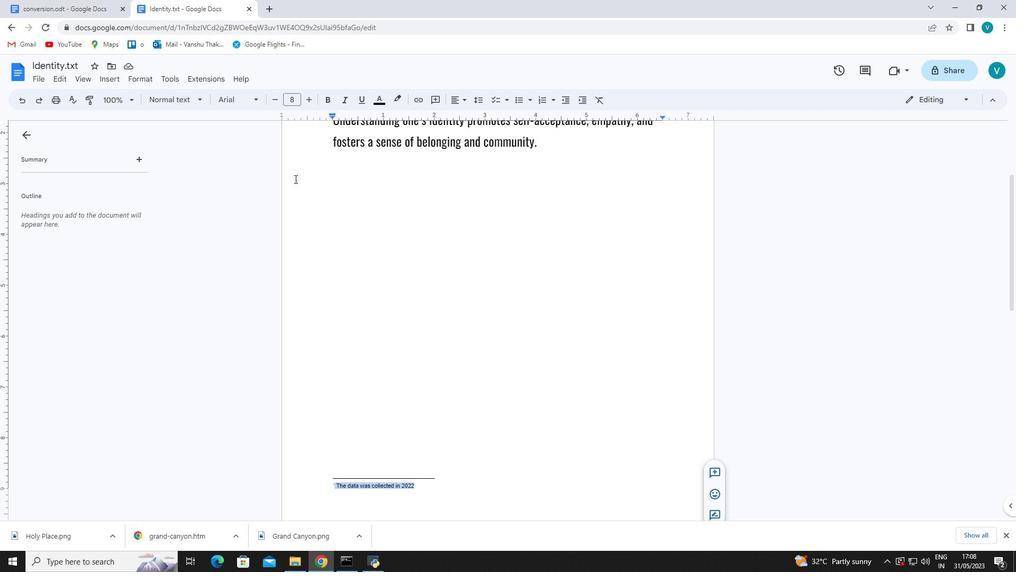 
Action: Mouse scrolled (301, 186) with delta (0, 0)
Screenshot: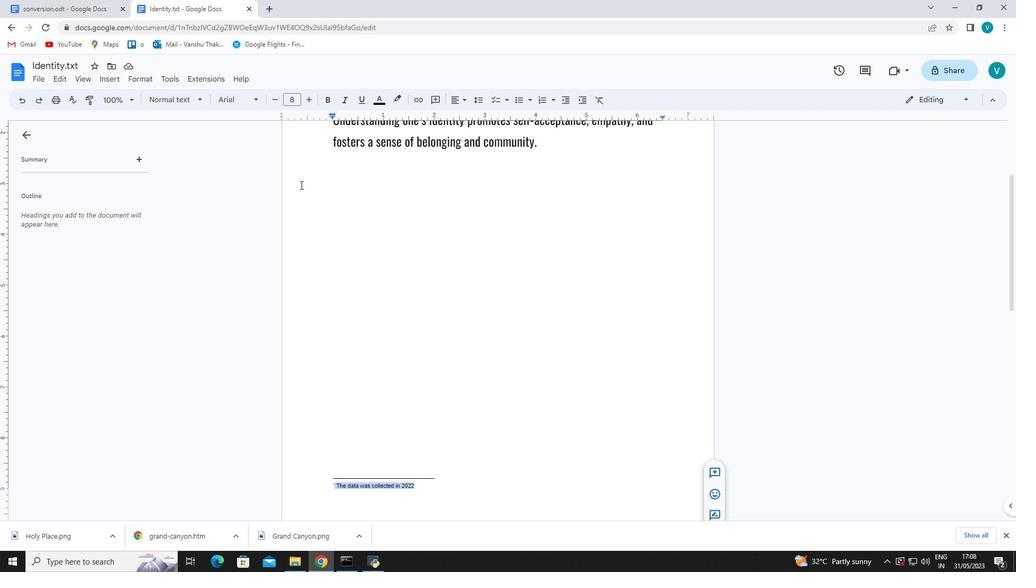 
Action: Mouse scrolled (301, 186) with delta (0, 0)
Screenshot: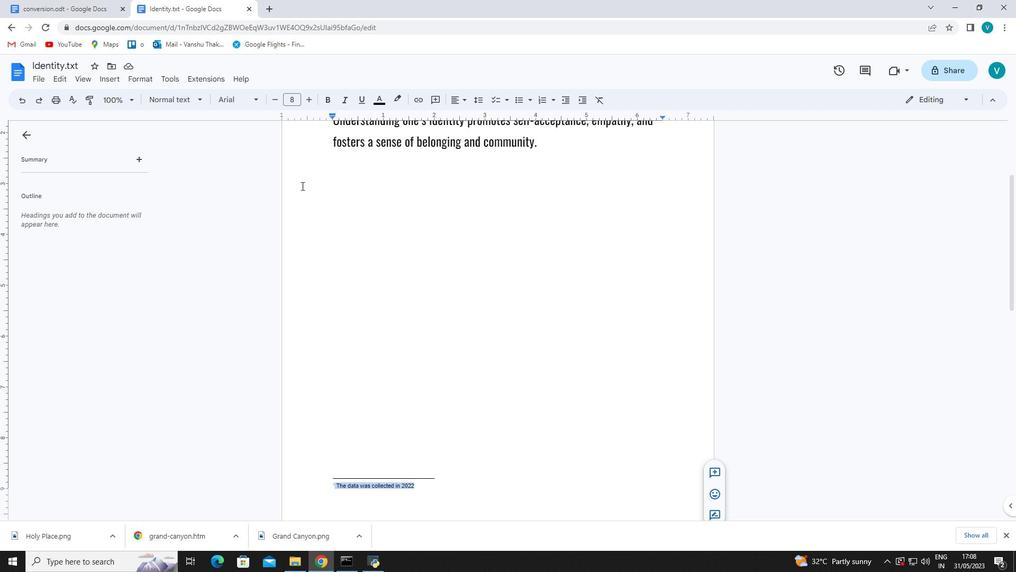 
Action: Mouse scrolled (301, 186) with delta (0, 0)
Screenshot: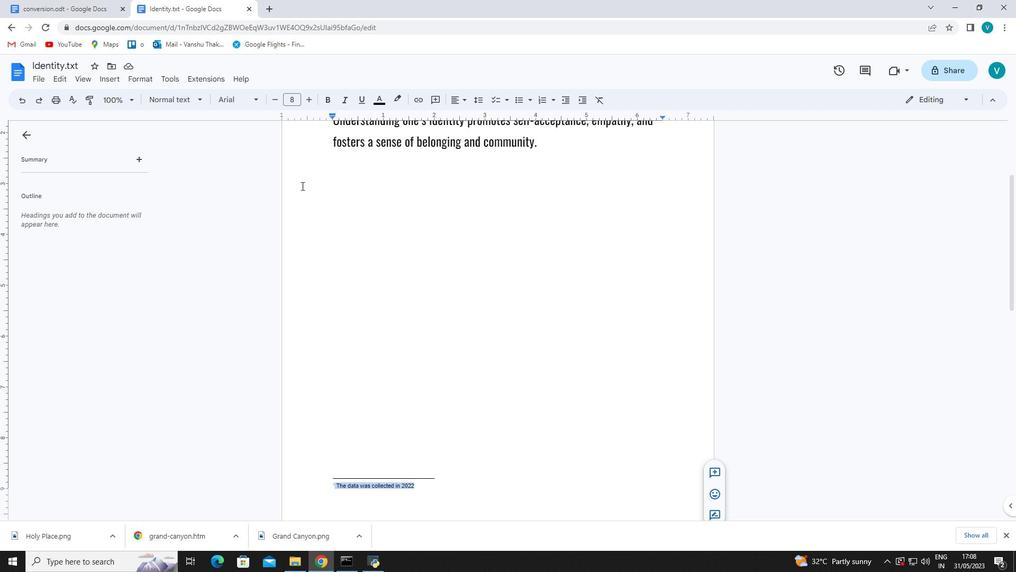 
Action: Mouse scrolled (301, 186) with delta (0, 0)
Screenshot: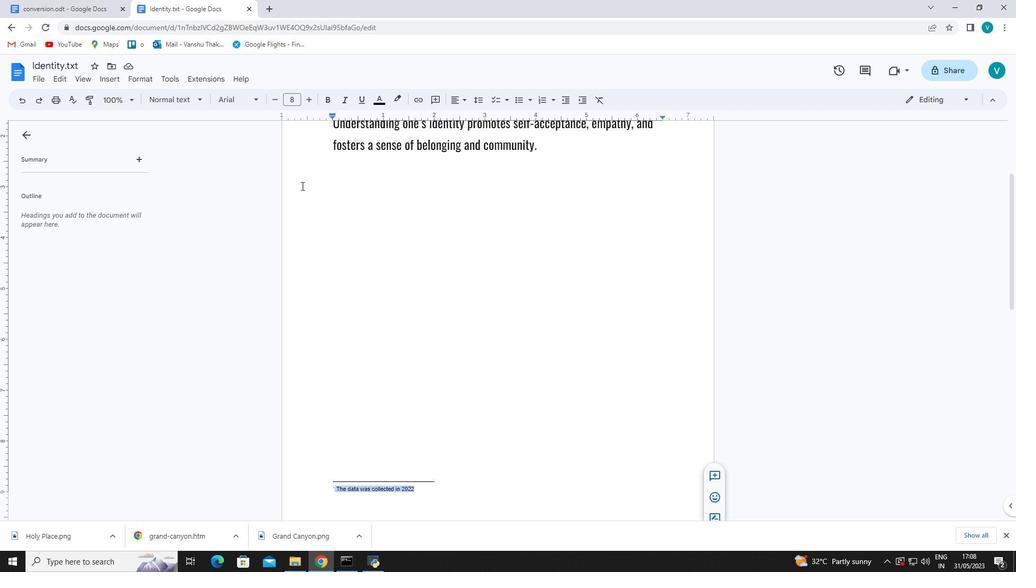 
Action: Mouse scrolled (301, 186) with delta (0, 0)
Screenshot: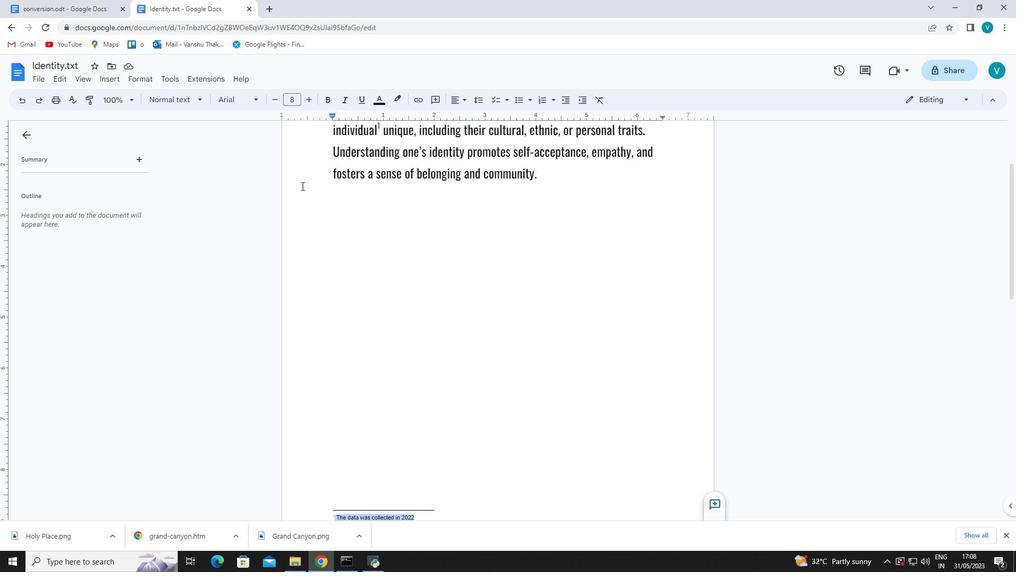 
